 Task: Look for space in La Gi, Vietnam from 10th August, 2023 to 20th August, 2023 for 12 adults in price range Rs.10000 to Rs.14000. Place can be entire place or shared room with 6 bedrooms having 12 beds and 6 bathrooms. Property type can be house, flat, guest house. Amenities needed are: wifi, TV, free parkinig on premises, gym, breakfast. Booking option can be shelf check-in. Required host language is English.
Action: Mouse moved to (431, 92)
Screenshot: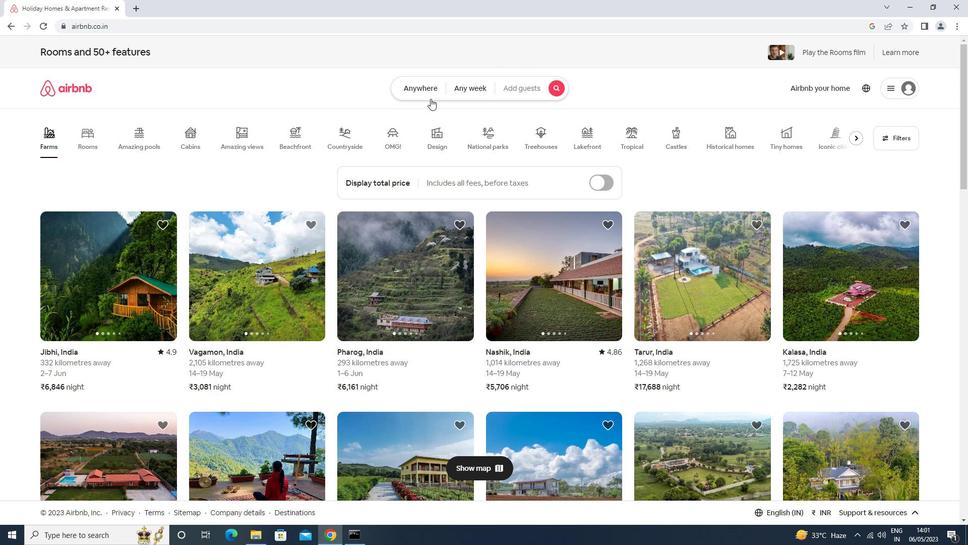 
Action: Mouse pressed left at (431, 92)
Screenshot: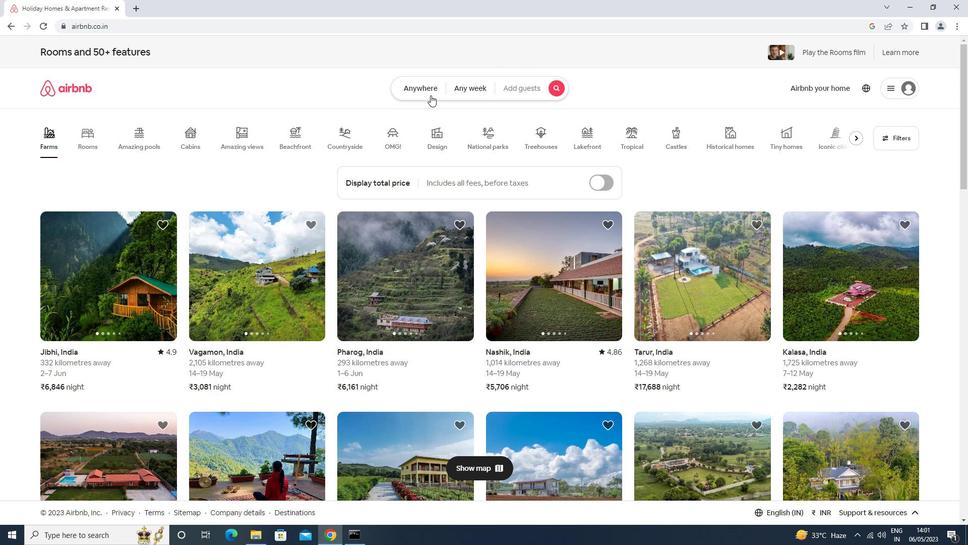 
Action: Mouse moved to (324, 125)
Screenshot: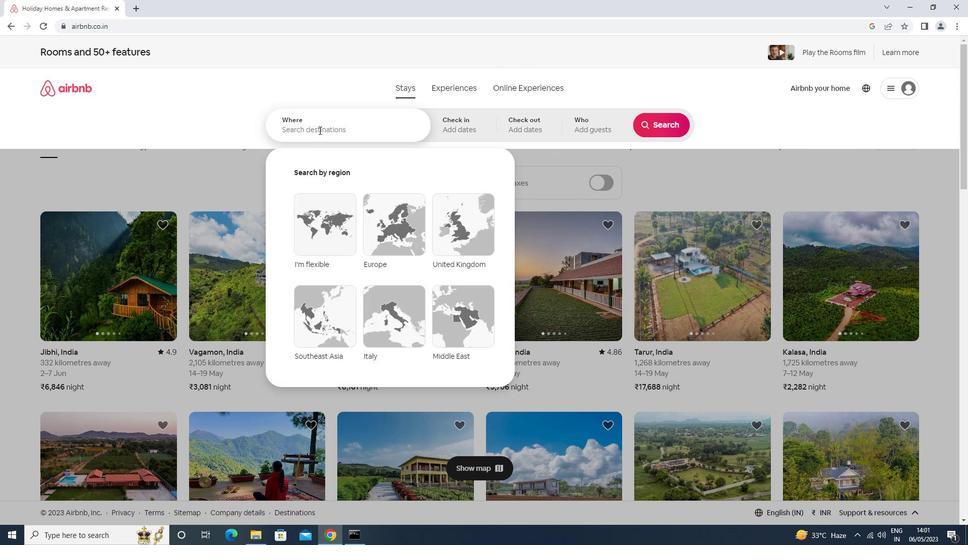 
Action: Mouse pressed left at (324, 125)
Screenshot: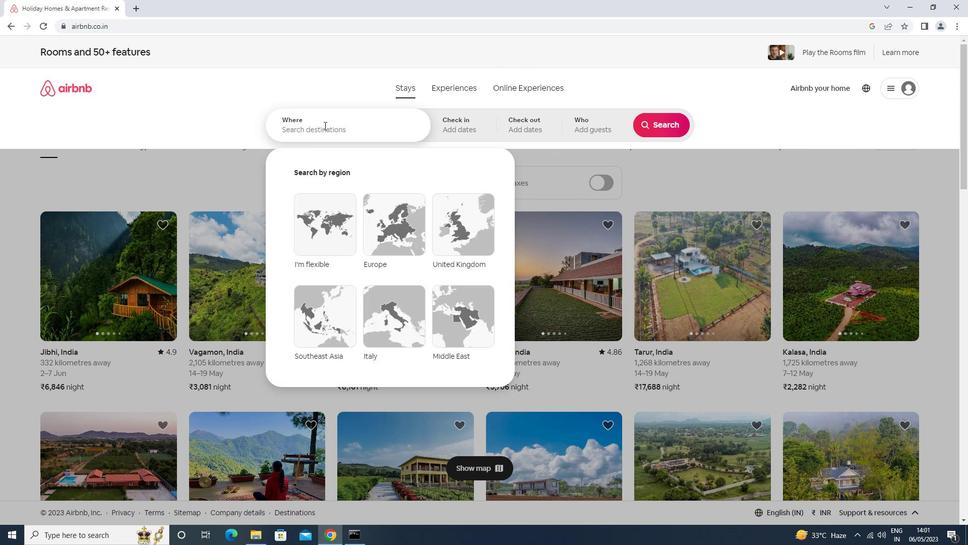 
Action: Key pressed <Key.shift>LA<Key.space><Key.shift>GI<Key.space><Key.backspace>,<Key.space><Key.shift>VIETNAM<Key.enter>
Screenshot: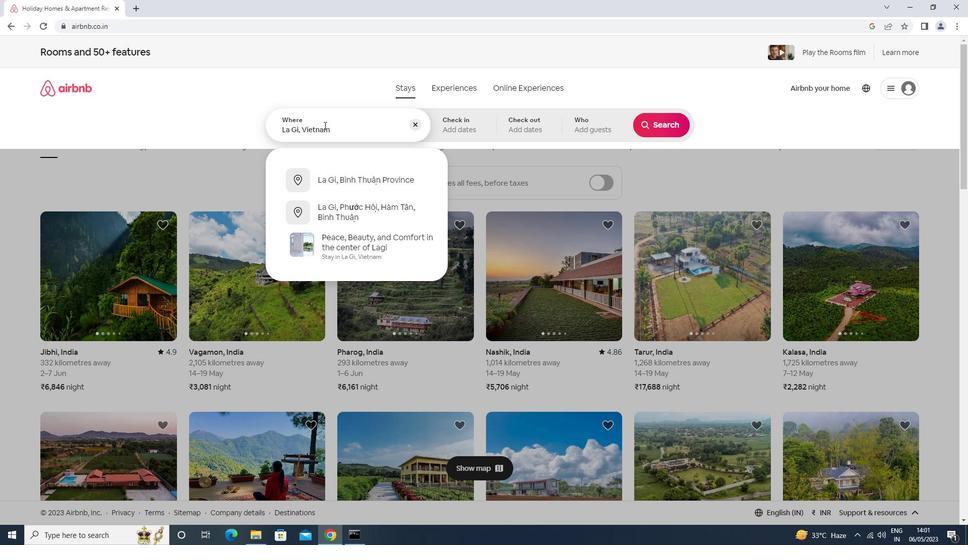 
Action: Mouse moved to (665, 207)
Screenshot: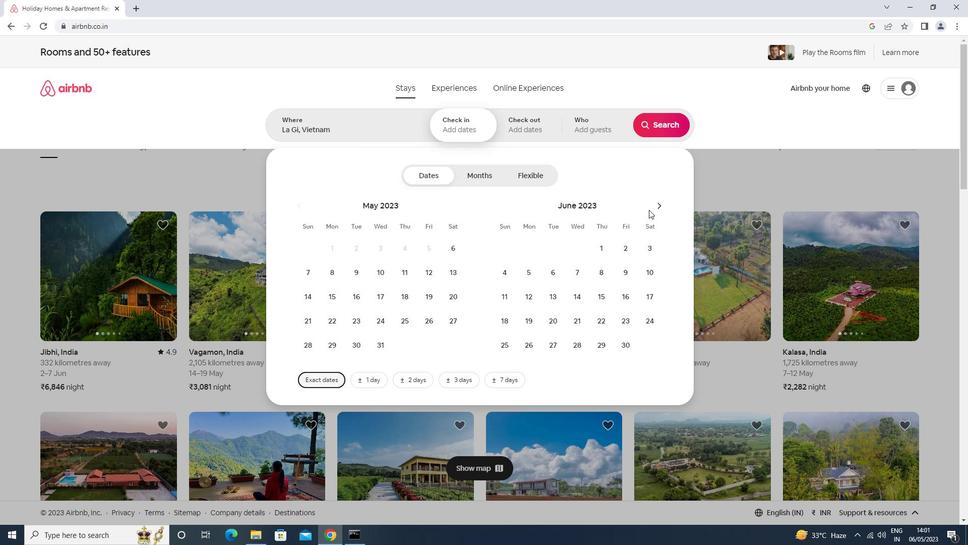 
Action: Mouse pressed left at (665, 207)
Screenshot: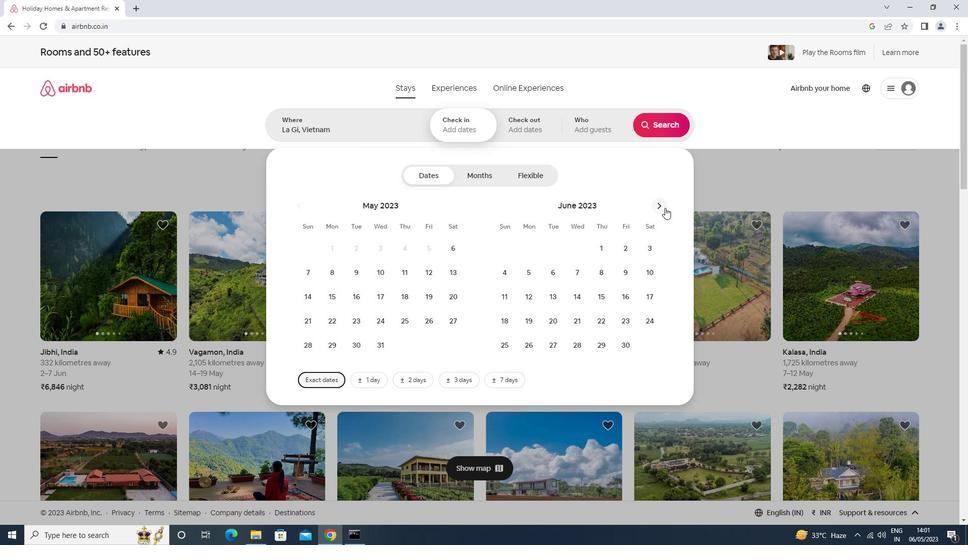 
Action: Mouse moved to (665, 207)
Screenshot: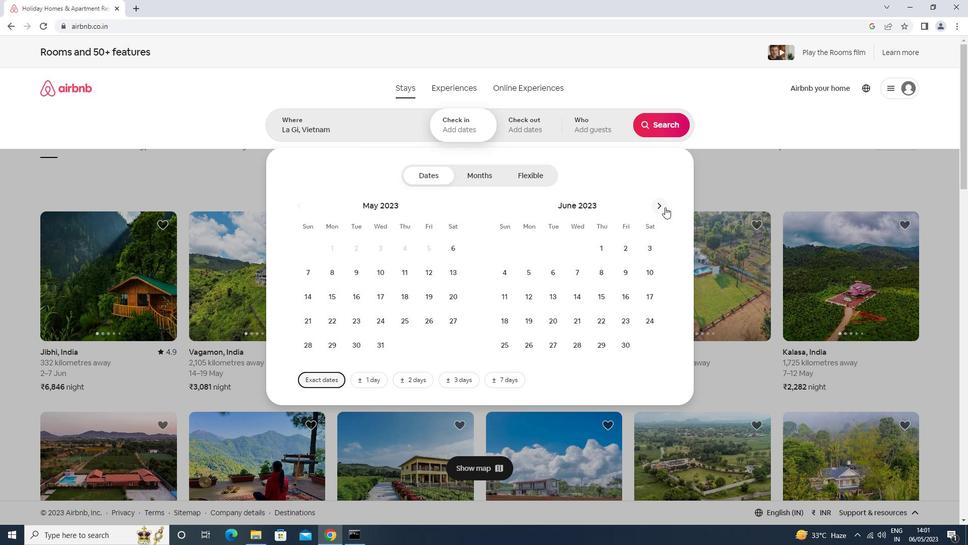 
Action: Mouse pressed left at (665, 207)
Screenshot: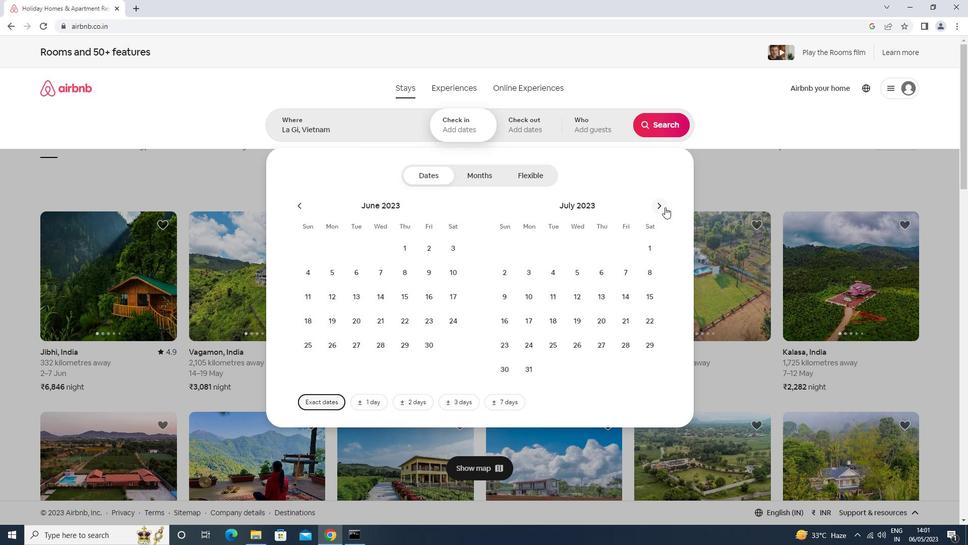 
Action: Mouse moved to (603, 264)
Screenshot: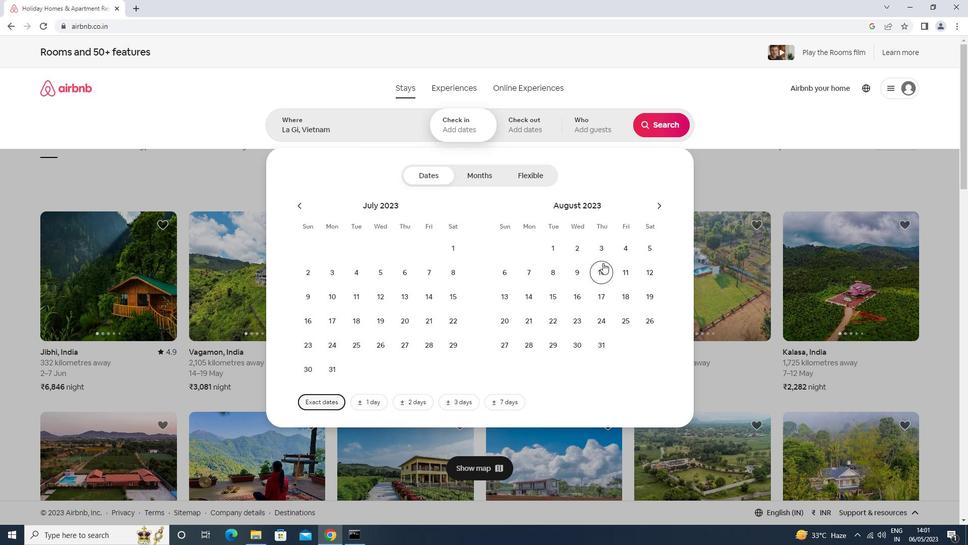 
Action: Mouse pressed left at (603, 264)
Screenshot: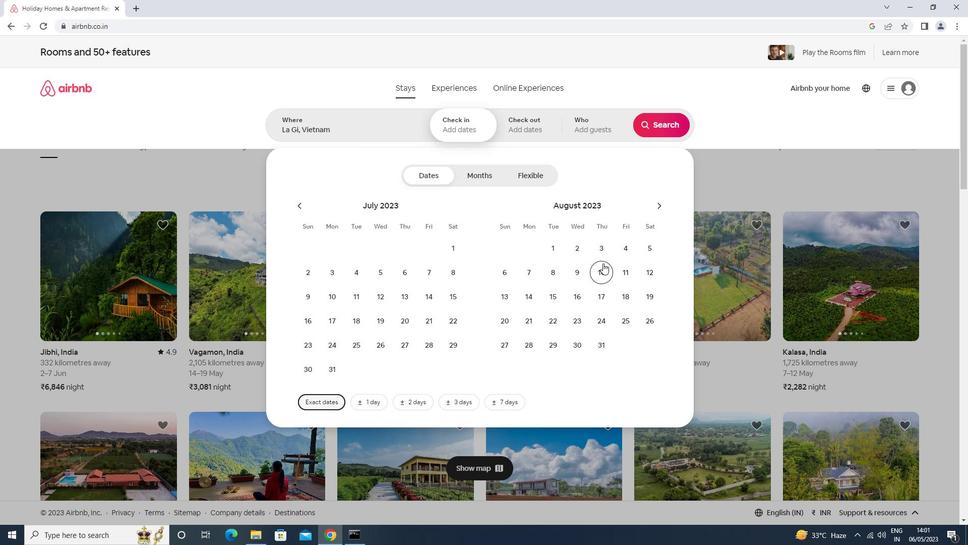 
Action: Mouse moved to (500, 313)
Screenshot: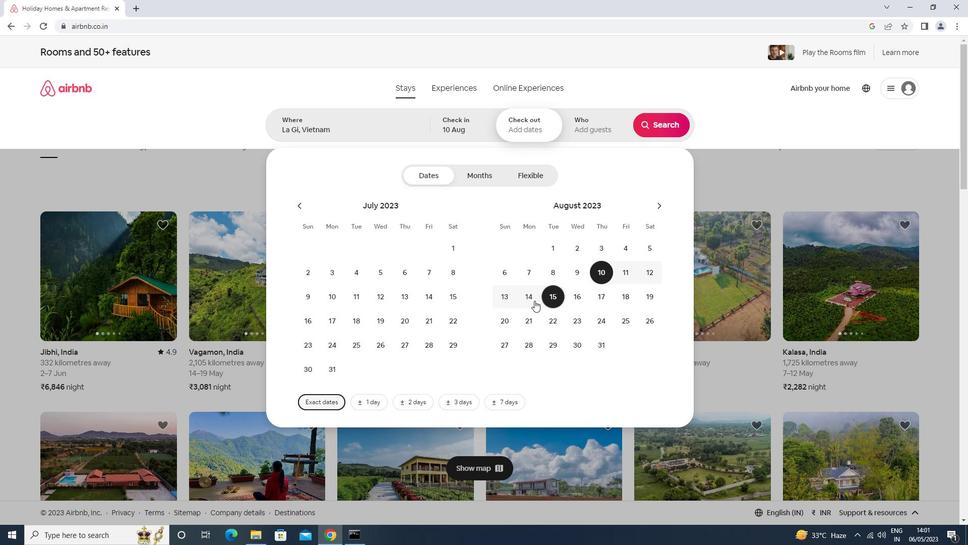 
Action: Mouse pressed left at (500, 313)
Screenshot: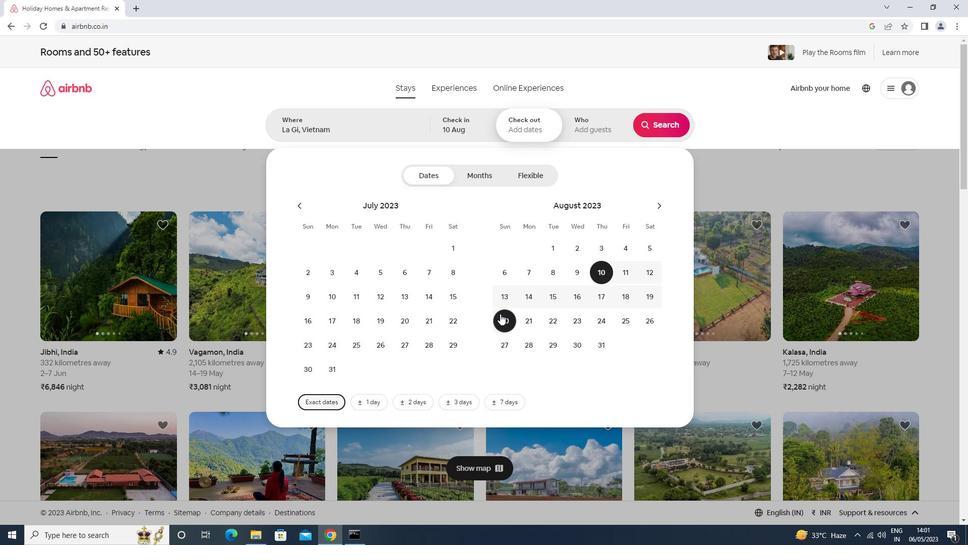 
Action: Mouse moved to (566, 127)
Screenshot: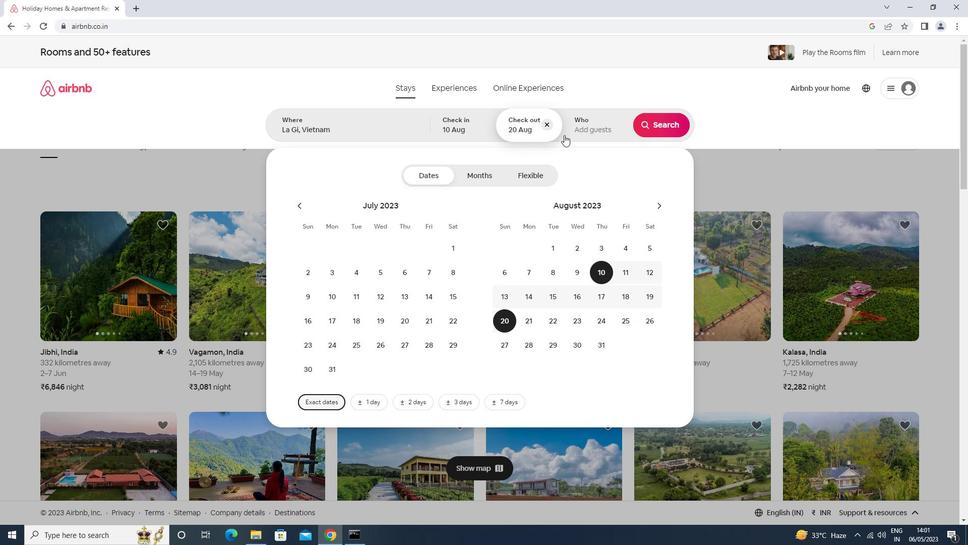 
Action: Mouse pressed left at (566, 127)
Screenshot: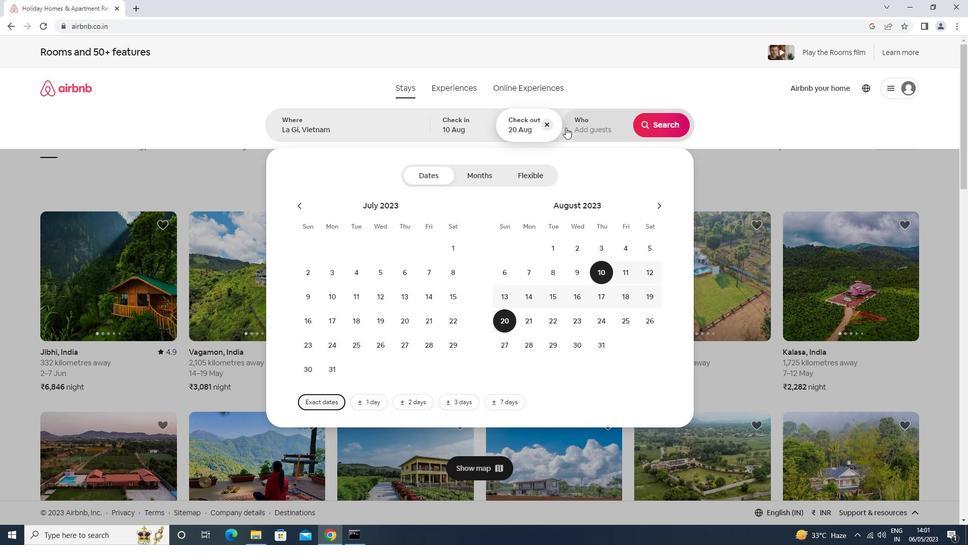 
Action: Mouse moved to (663, 176)
Screenshot: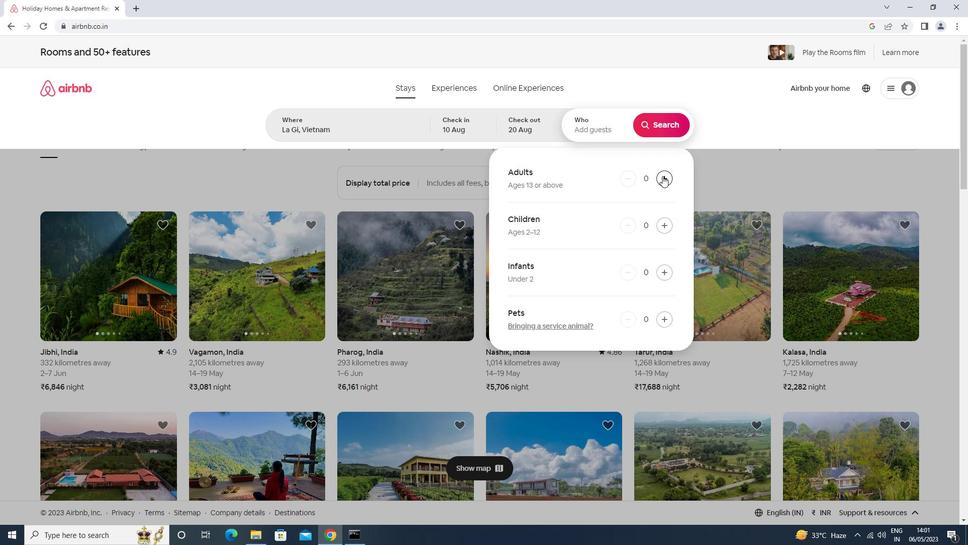 
Action: Mouse pressed left at (663, 176)
Screenshot: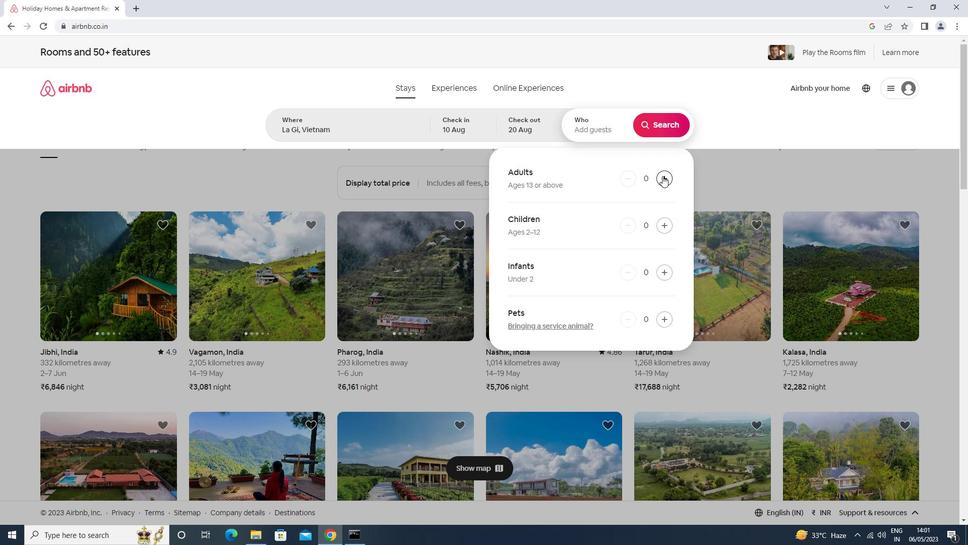 
Action: Mouse pressed left at (663, 176)
Screenshot: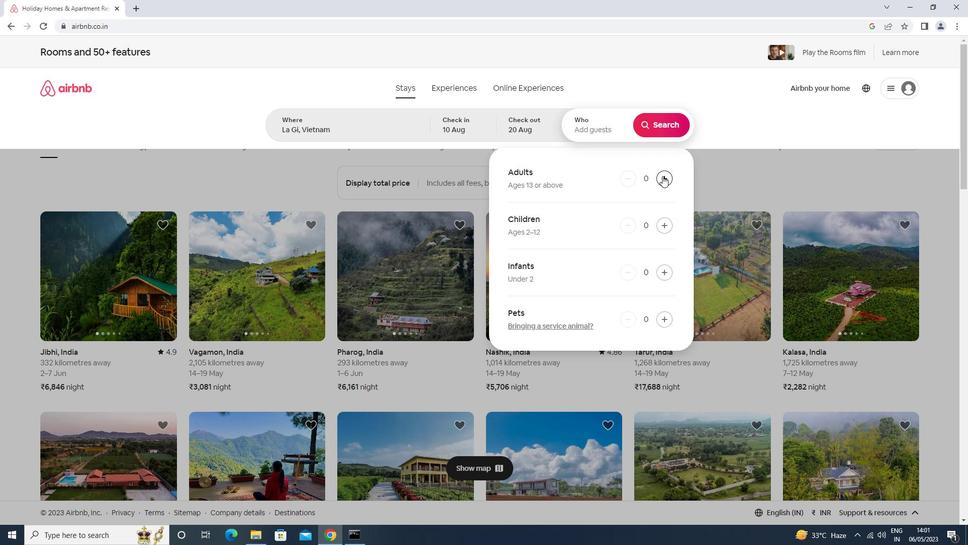 
Action: Mouse pressed left at (663, 176)
Screenshot: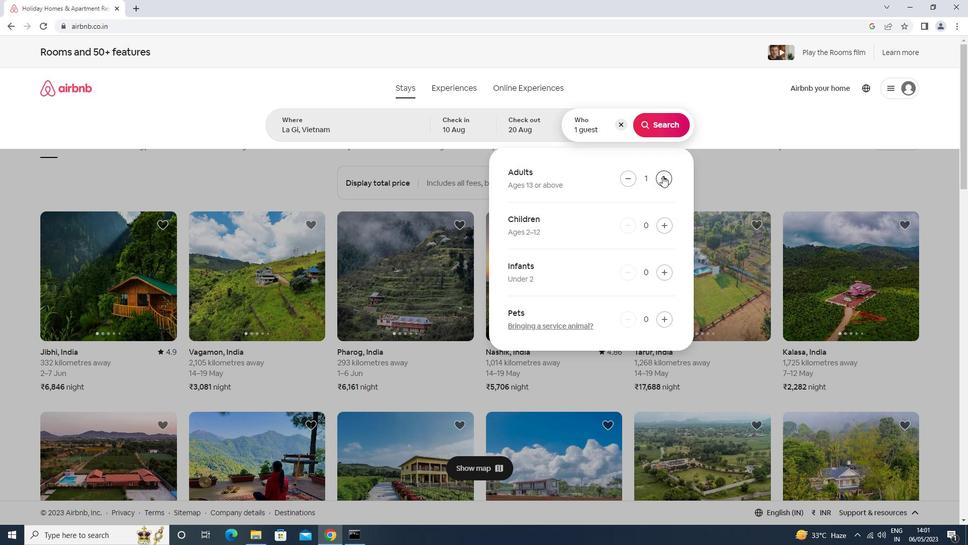 
Action: Mouse pressed left at (663, 176)
Screenshot: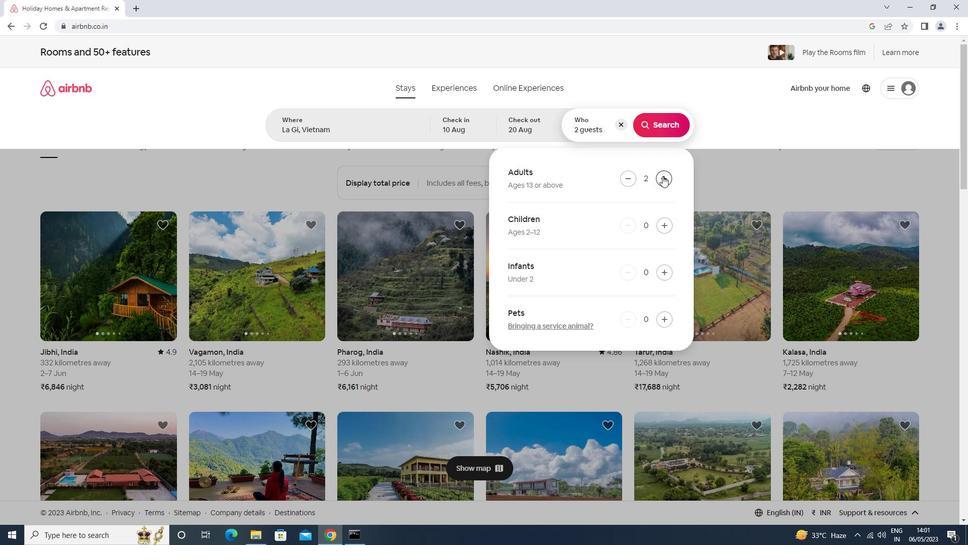 
Action: Mouse pressed left at (663, 176)
Screenshot: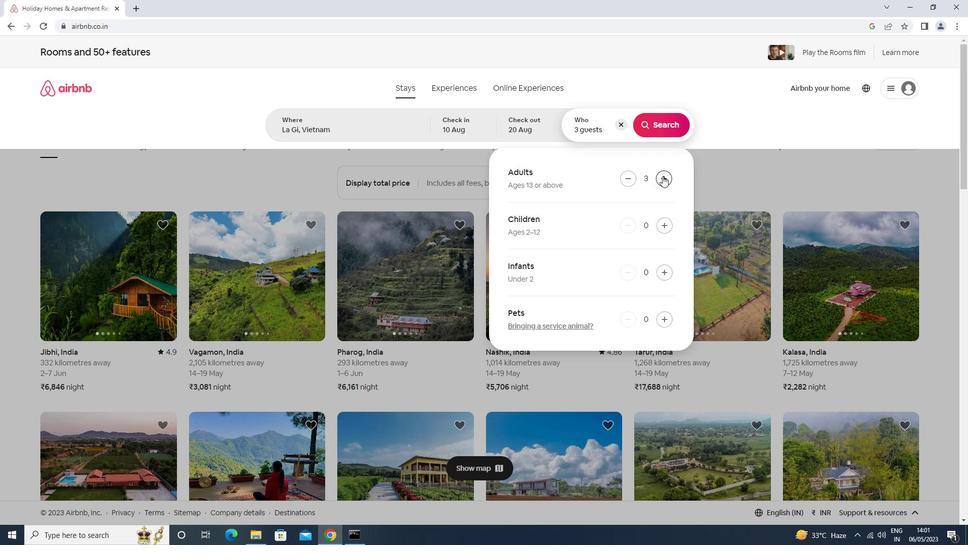 
Action: Mouse pressed left at (663, 176)
Screenshot: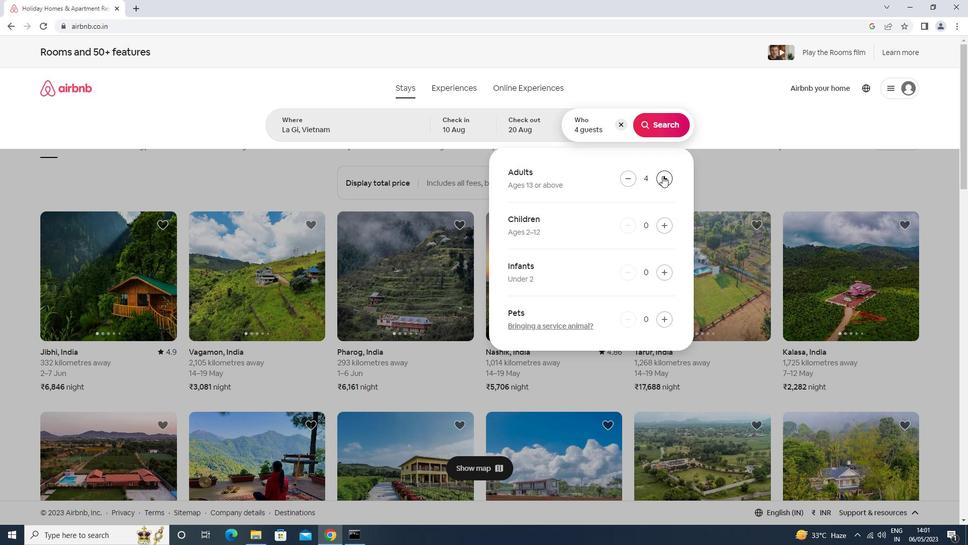 
Action: Mouse pressed left at (663, 176)
Screenshot: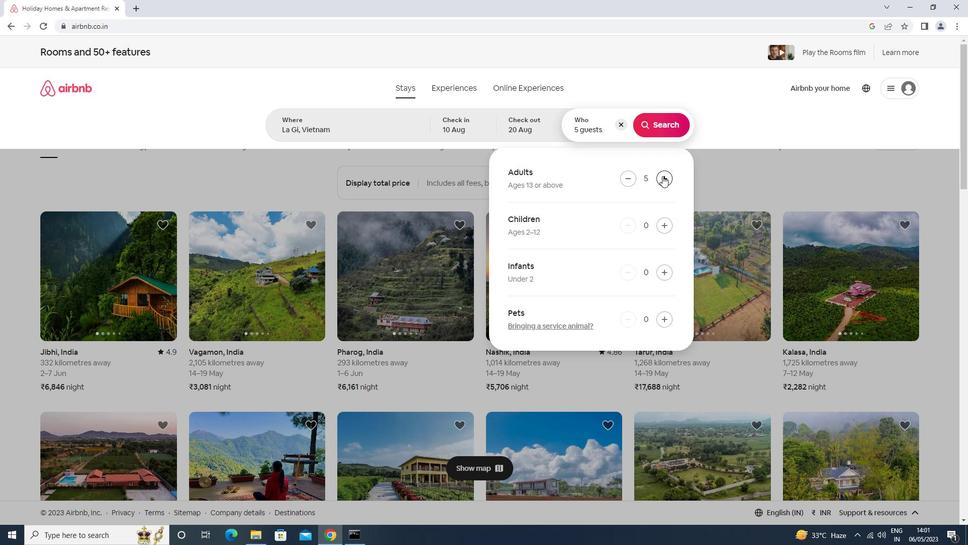 
Action: Mouse pressed left at (663, 176)
Screenshot: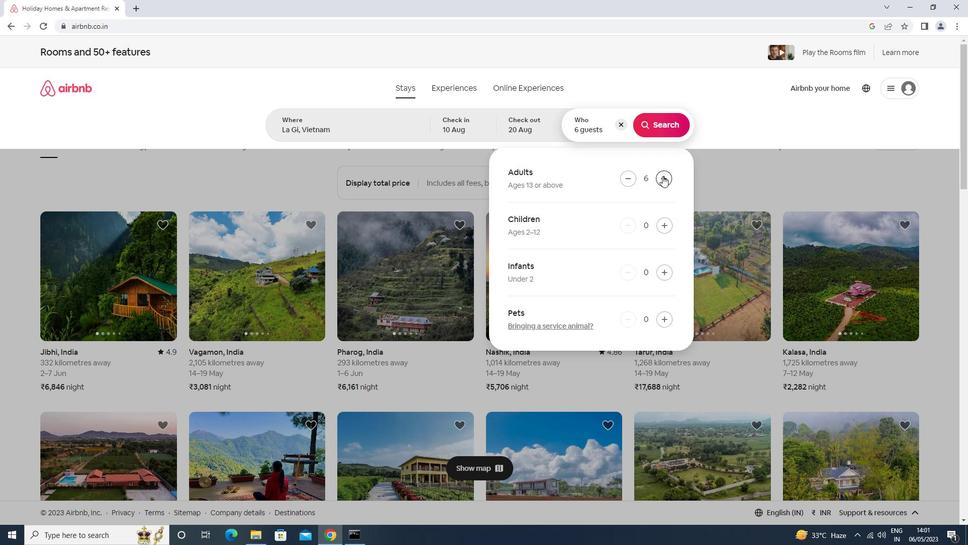 
Action: Mouse pressed left at (663, 176)
Screenshot: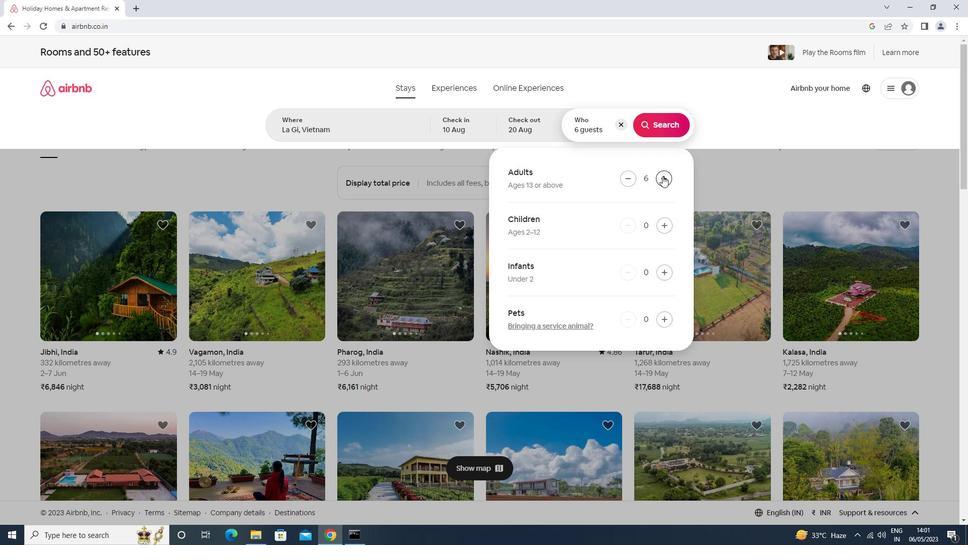 
Action: Mouse pressed left at (663, 176)
Screenshot: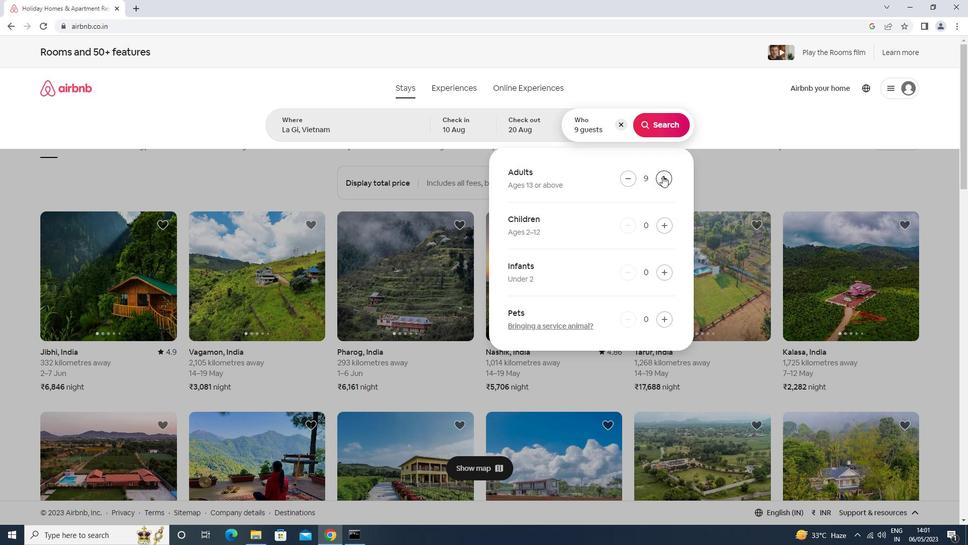 
Action: Mouse pressed left at (663, 176)
Screenshot: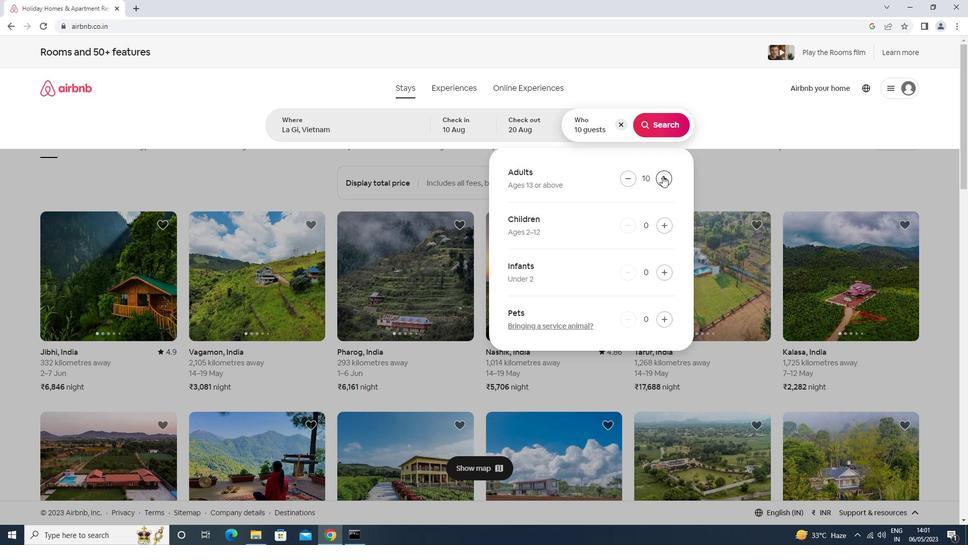 
Action: Mouse pressed left at (663, 176)
Screenshot: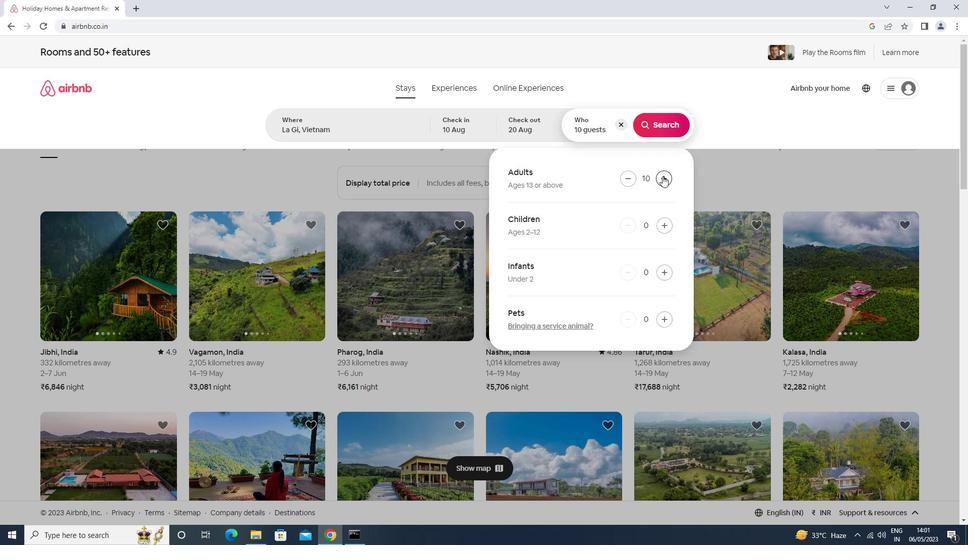 
Action: Mouse moved to (666, 130)
Screenshot: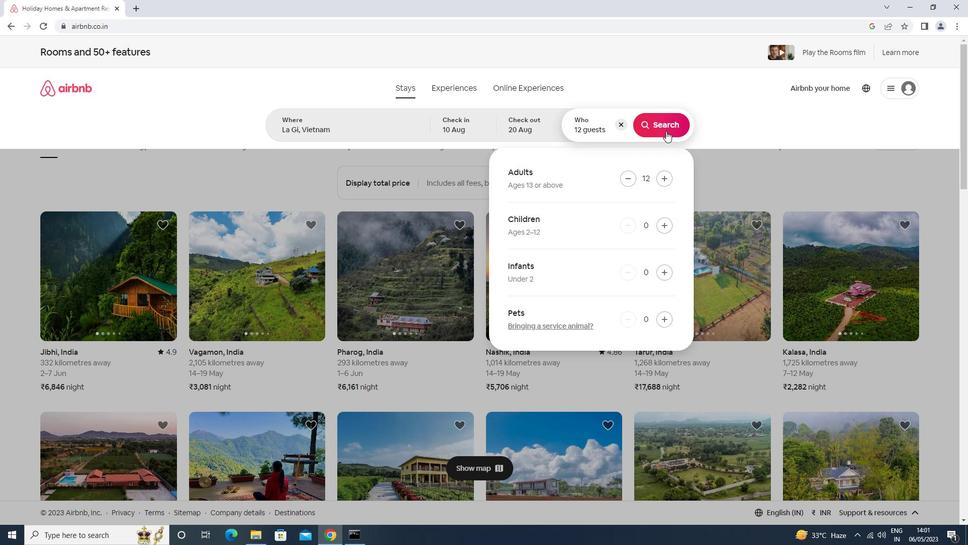 
Action: Mouse pressed left at (666, 130)
Screenshot: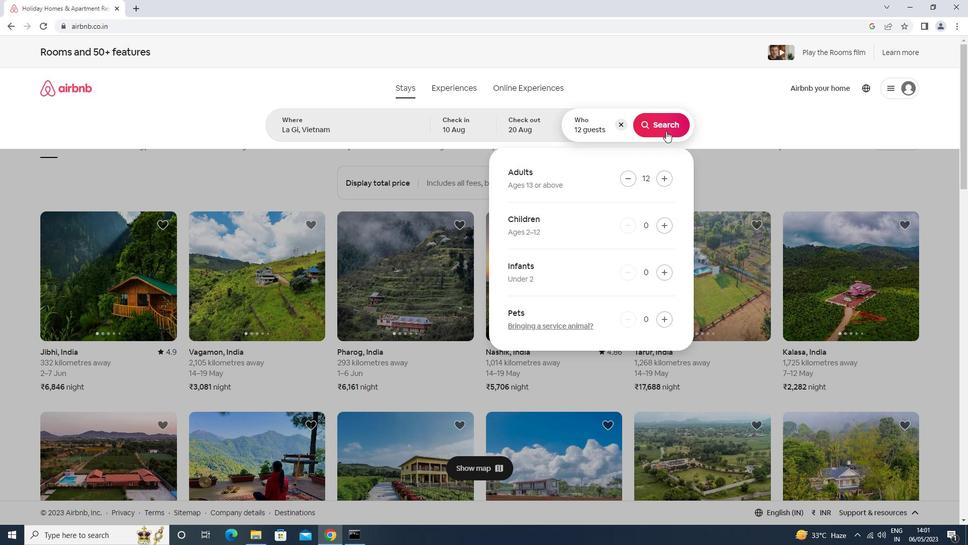 
Action: Mouse moved to (921, 98)
Screenshot: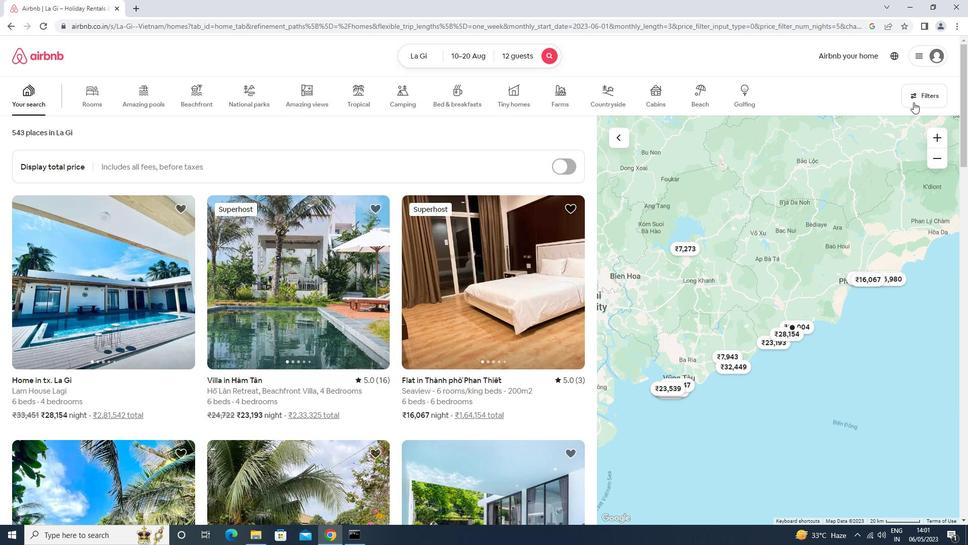 
Action: Mouse pressed left at (921, 98)
Screenshot: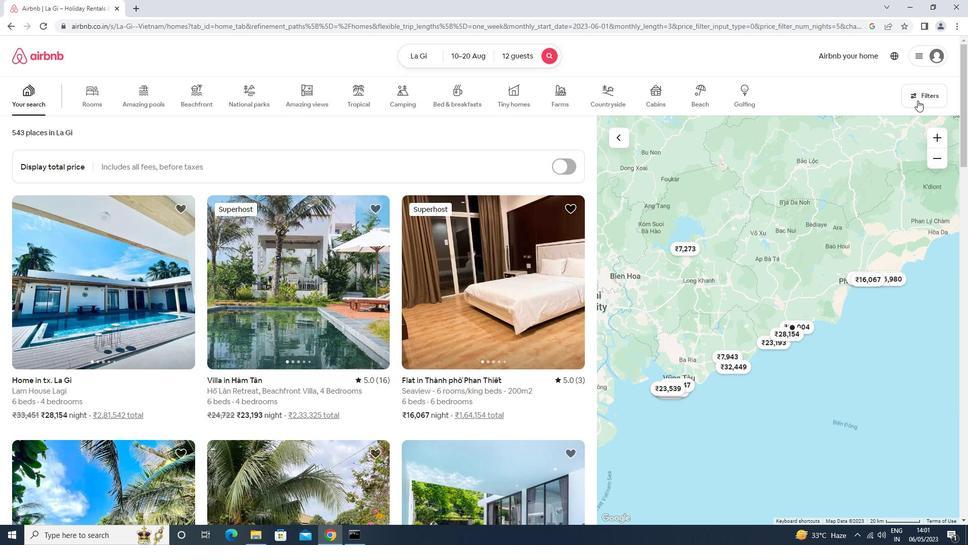 
Action: Mouse moved to (406, 339)
Screenshot: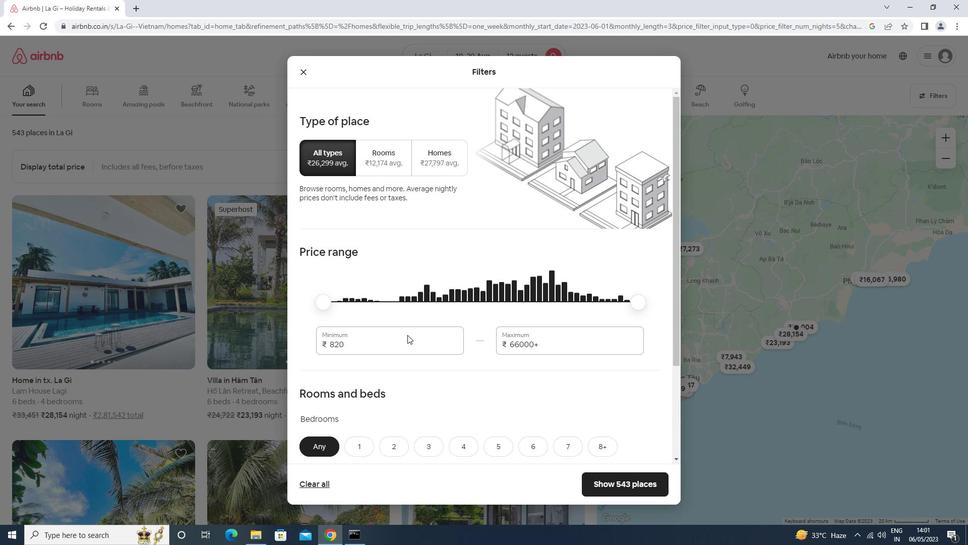 
Action: Mouse pressed left at (406, 339)
Screenshot: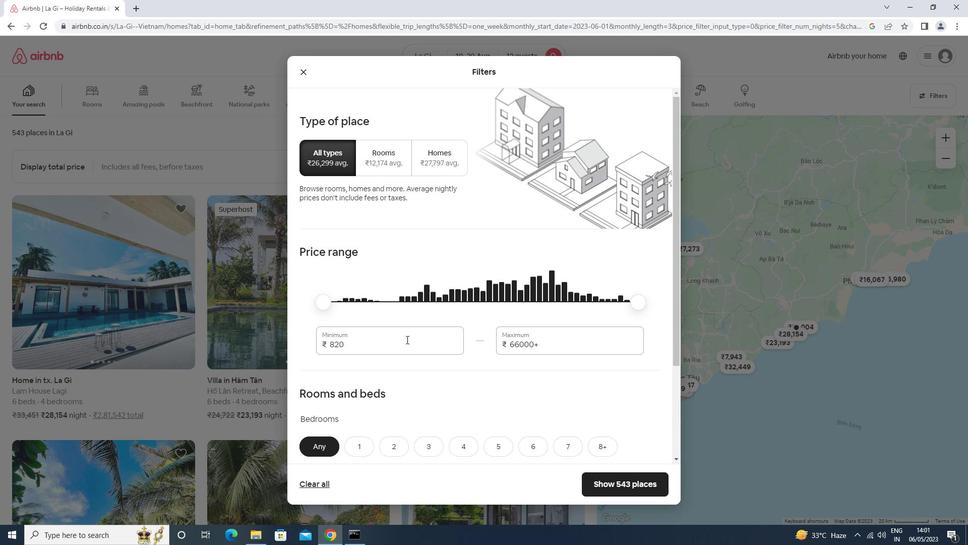
Action: Key pressed <Key.backspace><Key.backspace><Key.backspace><Key.backspace><Key.backspace><Key.backspace>10000<Key.tab>14000
Screenshot: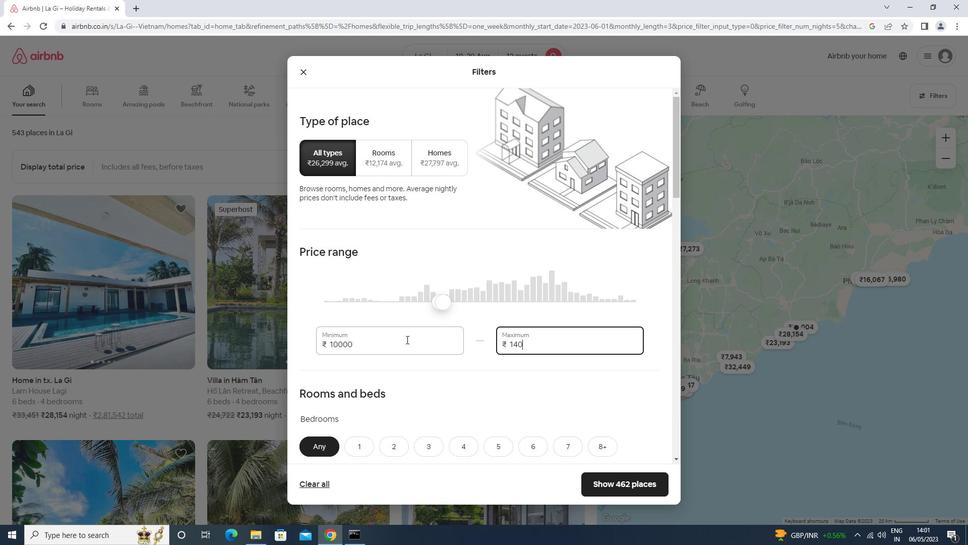 
Action: Mouse scrolled (406, 339) with delta (0, 0)
Screenshot: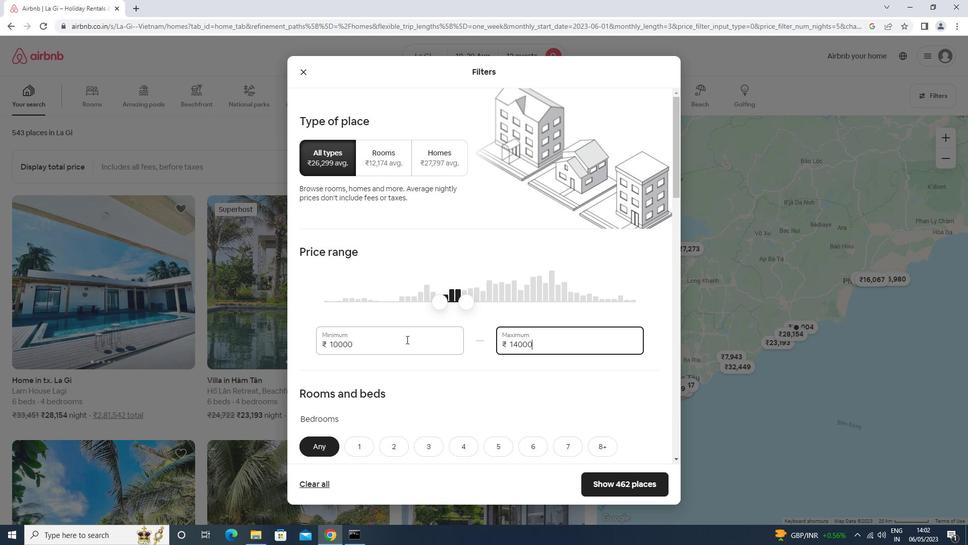 
Action: Mouse scrolled (406, 339) with delta (0, 0)
Screenshot: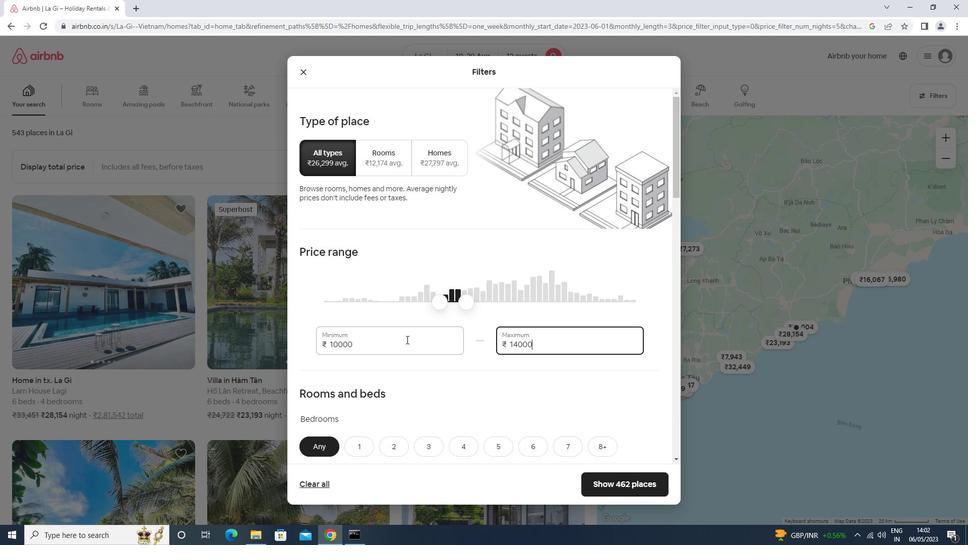 
Action: Mouse scrolled (406, 339) with delta (0, 0)
Screenshot: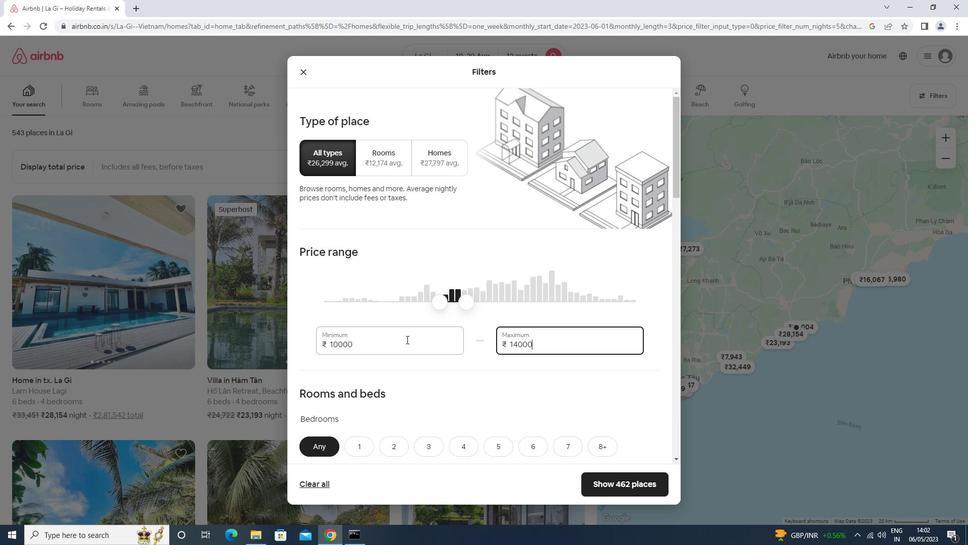 
Action: Mouse moved to (534, 299)
Screenshot: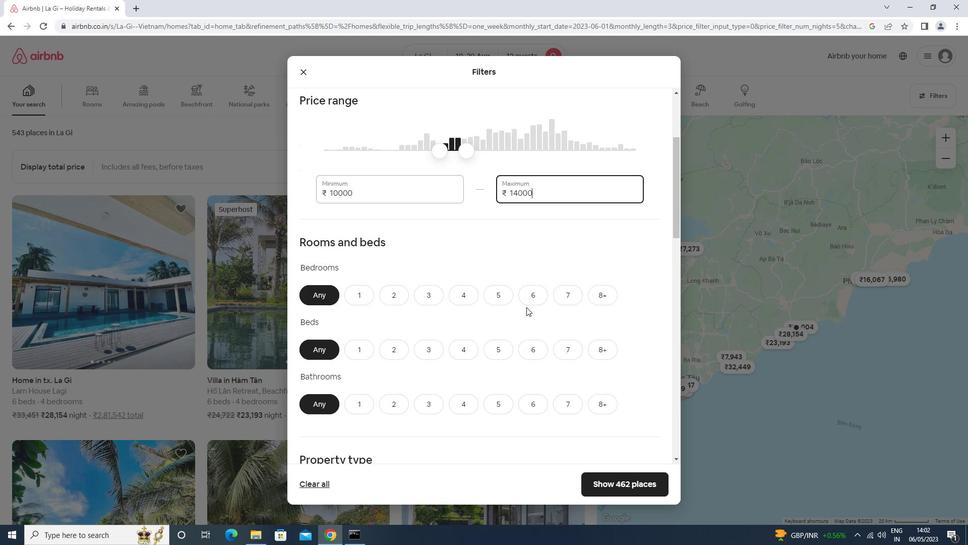 
Action: Mouse pressed left at (534, 299)
Screenshot: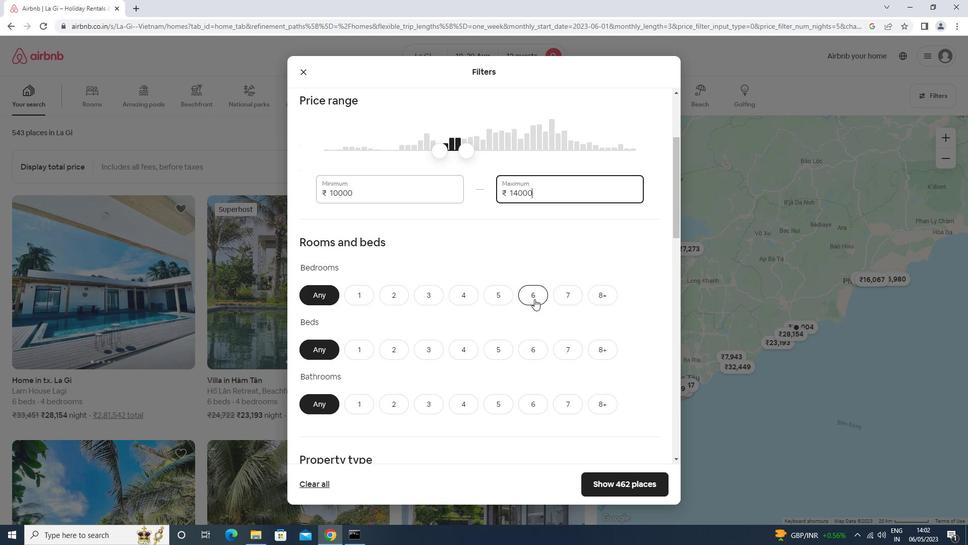 
Action: Mouse moved to (600, 351)
Screenshot: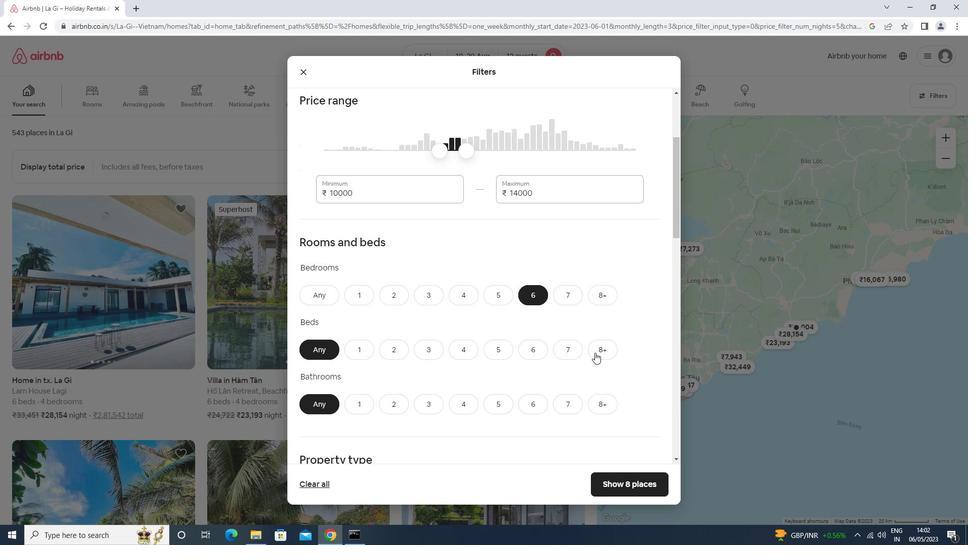 
Action: Mouse pressed left at (600, 351)
Screenshot: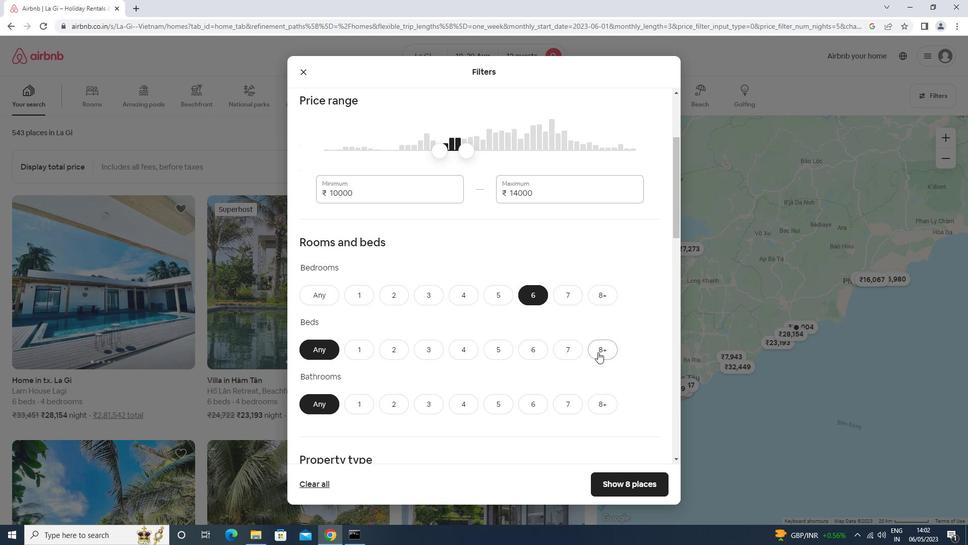 
Action: Mouse moved to (529, 410)
Screenshot: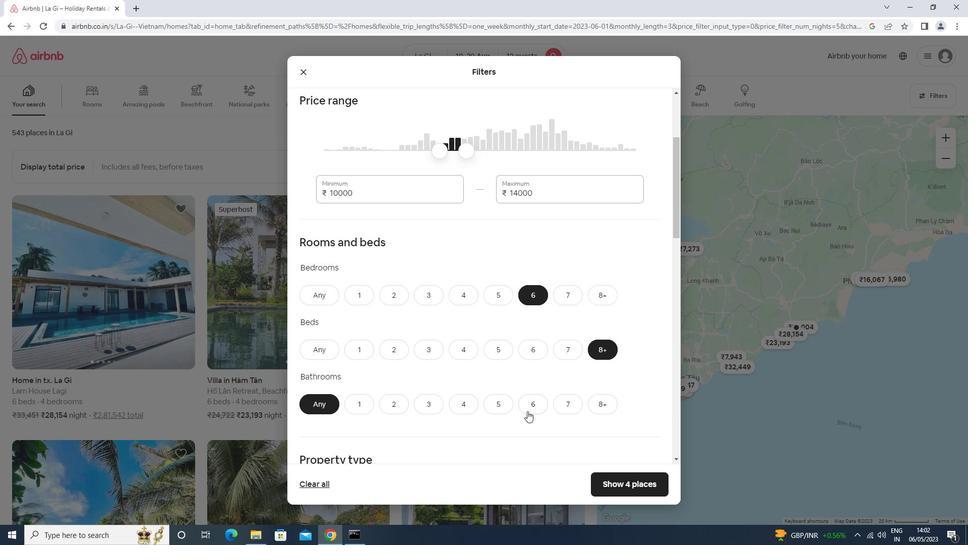 
Action: Mouse pressed left at (529, 410)
Screenshot: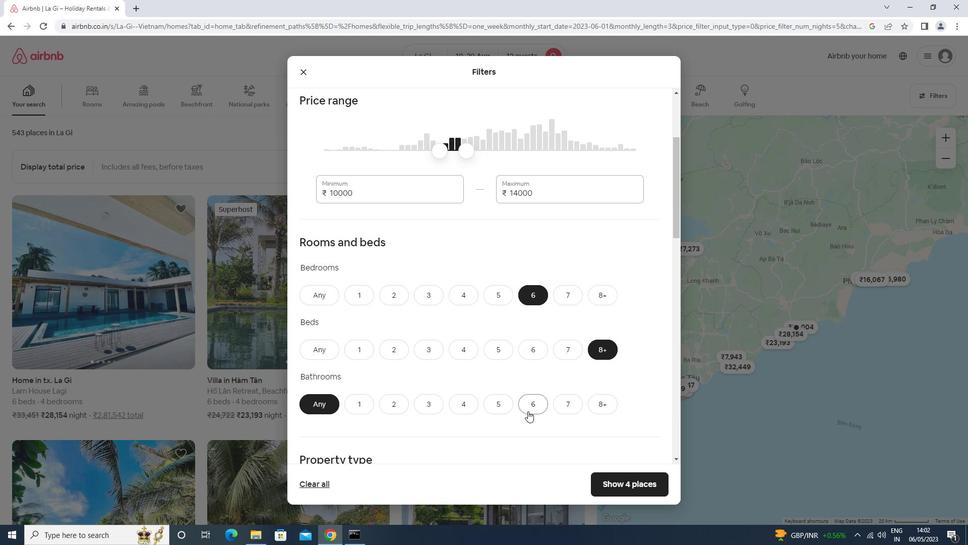 
Action: Mouse moved to (466, 346)
Screenshot: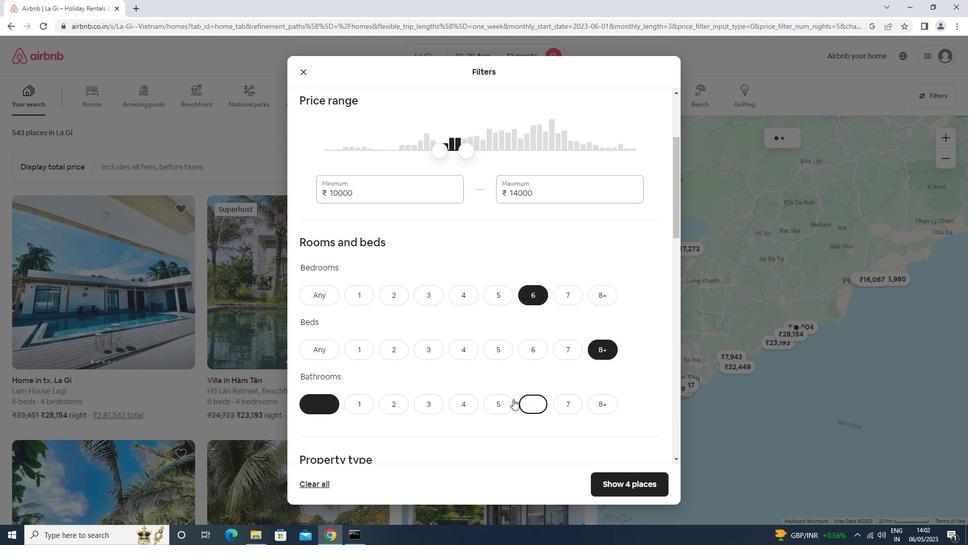 
Action: Mouse scrolled (466, 345) with delta (0, 0)
Screenshot: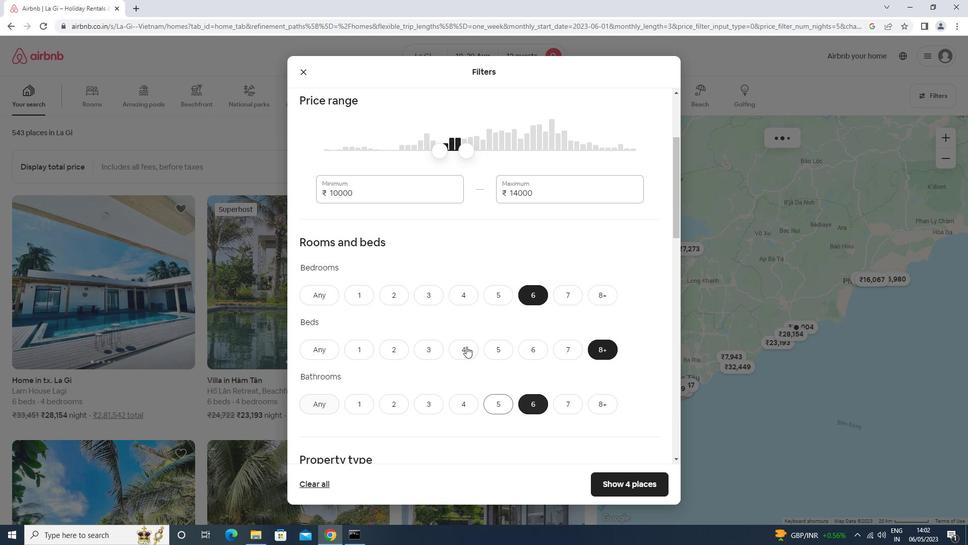 
Action: Mouse scrolled (466, 345) with delta (0, 0)
Screenshot: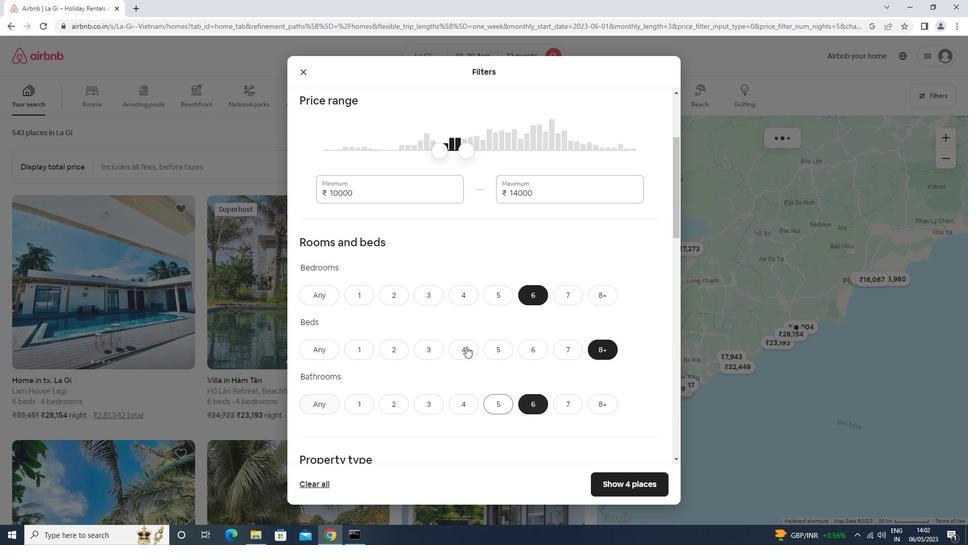 
Action: Mouse scrolled (466, 345) with delta (0, 0)
Screenshot: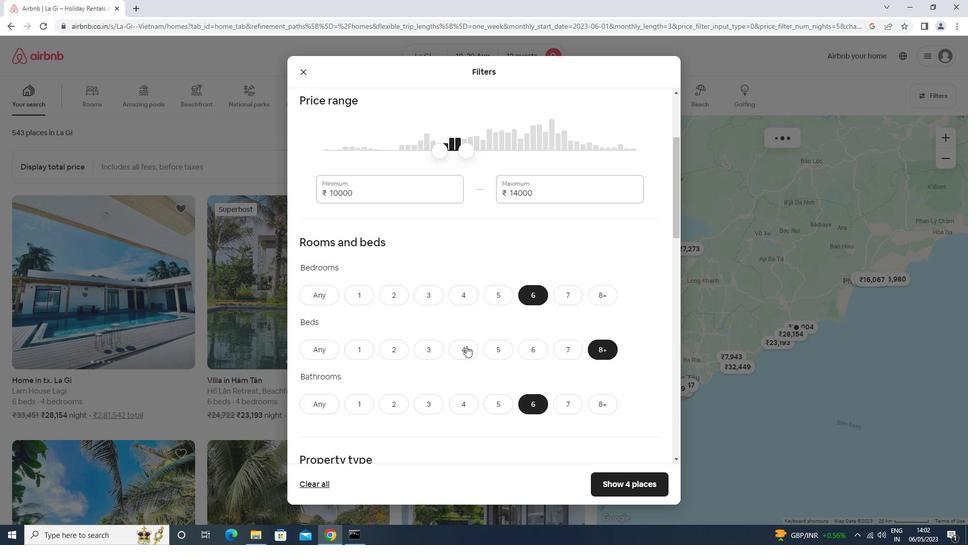 
Action: Mouse scrolled (466, 345) with delta (0, 0)
Screenshot: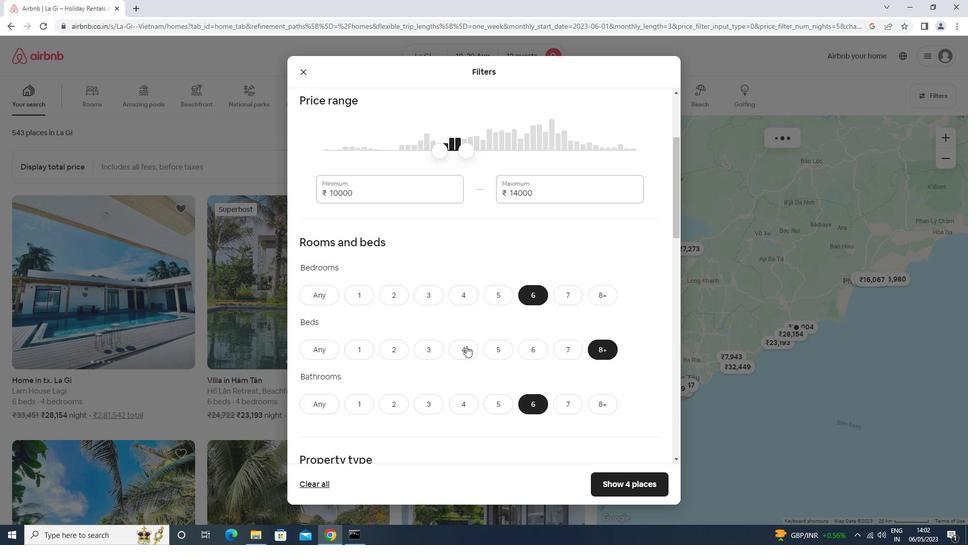 
Action: Mouse moved to (354, 328)
Screenshot: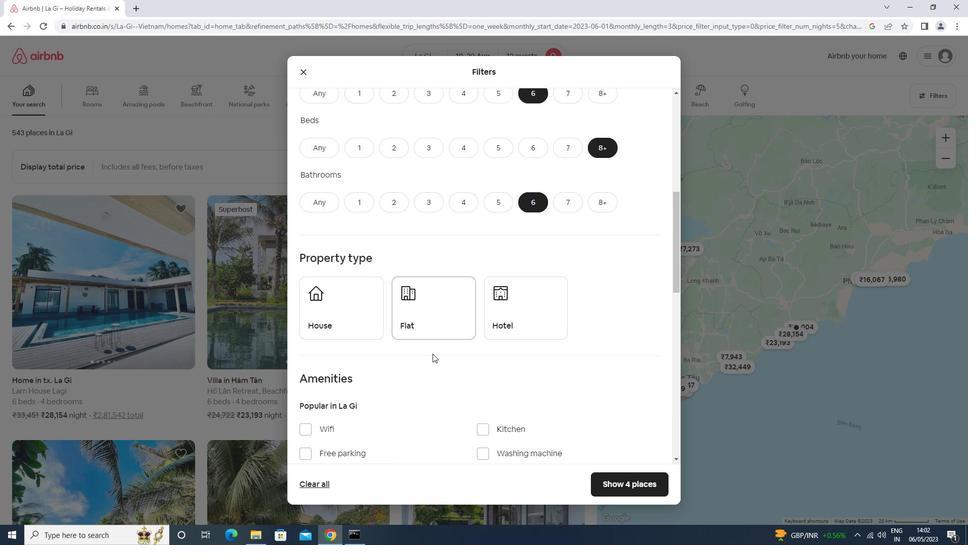 
Action: Mouse pressed left at (354, 328)
Screenshot: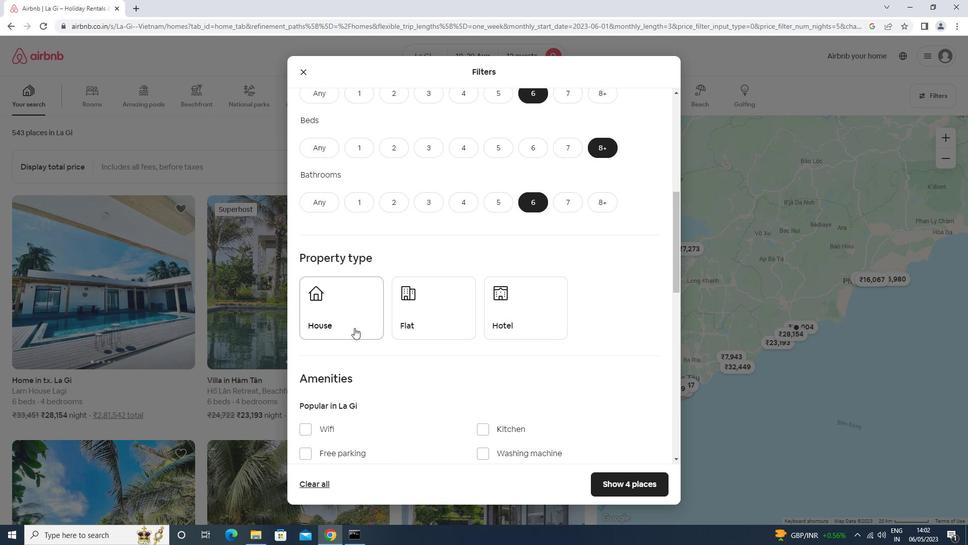 
Action: Mouse moved to (429, 323)
Screenshot: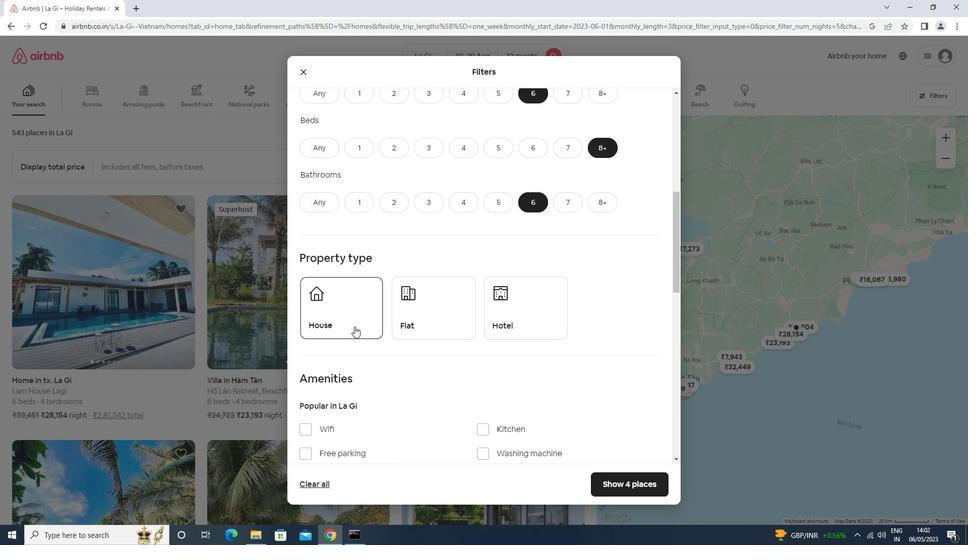 
Action: Mouse pressed left at (429, 323)
Screenshot: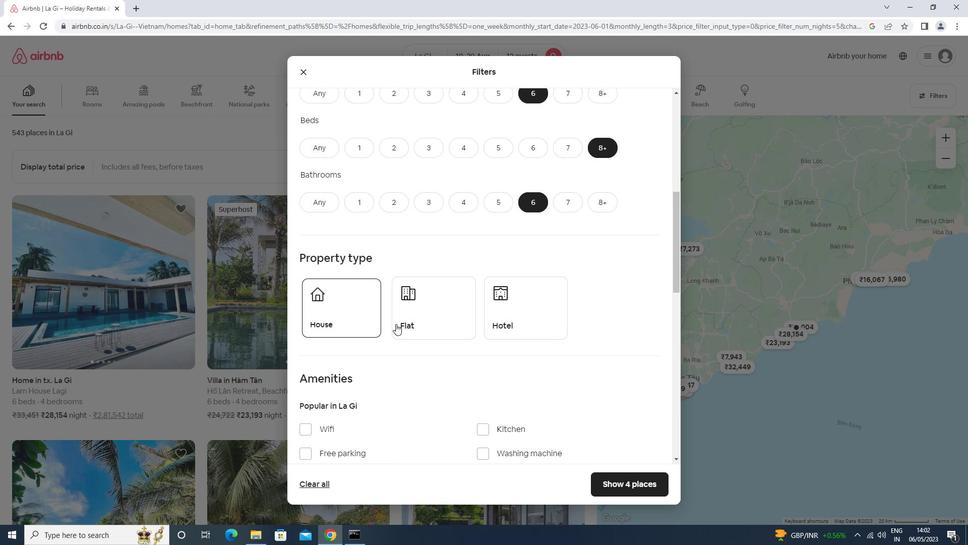 
Action: Mouse moved to (432, 322)
Screenshot: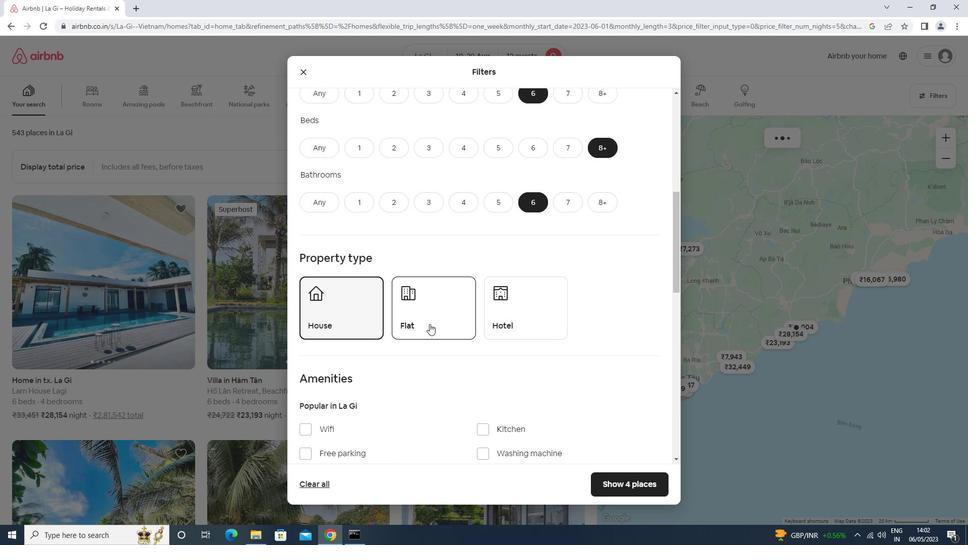 
Action: Mouse scrolled (432, 321) with delta (0, 0)
Screenshot: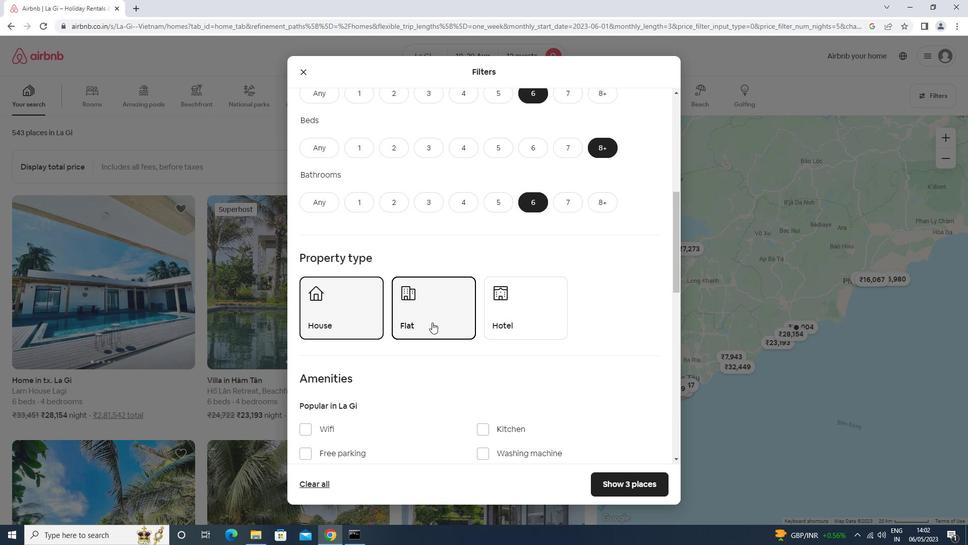 
Action: Mouse scrolled (432, 321) with delta (0, 0)
Screenshot: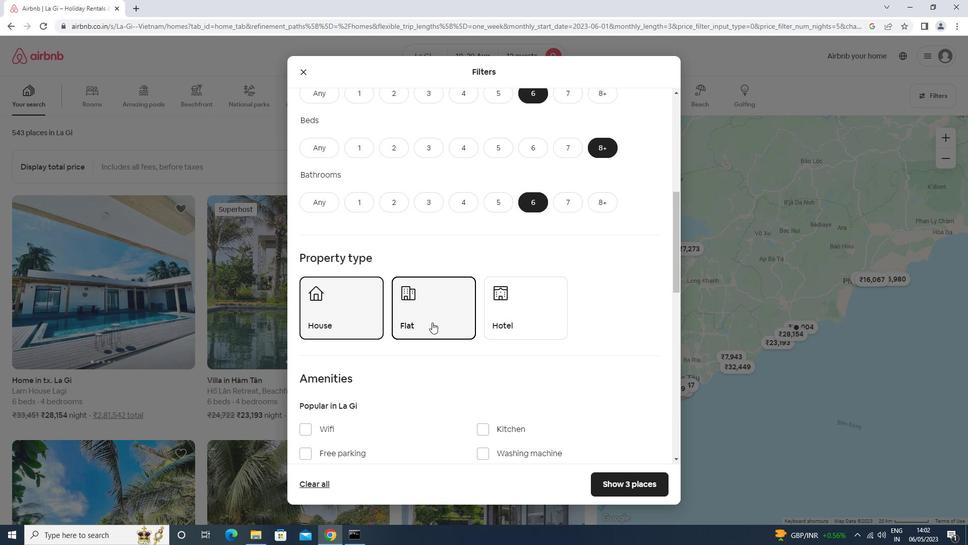 
Action: Mouse scrolled (432, 321) with delta (0, 0)
Screenshot: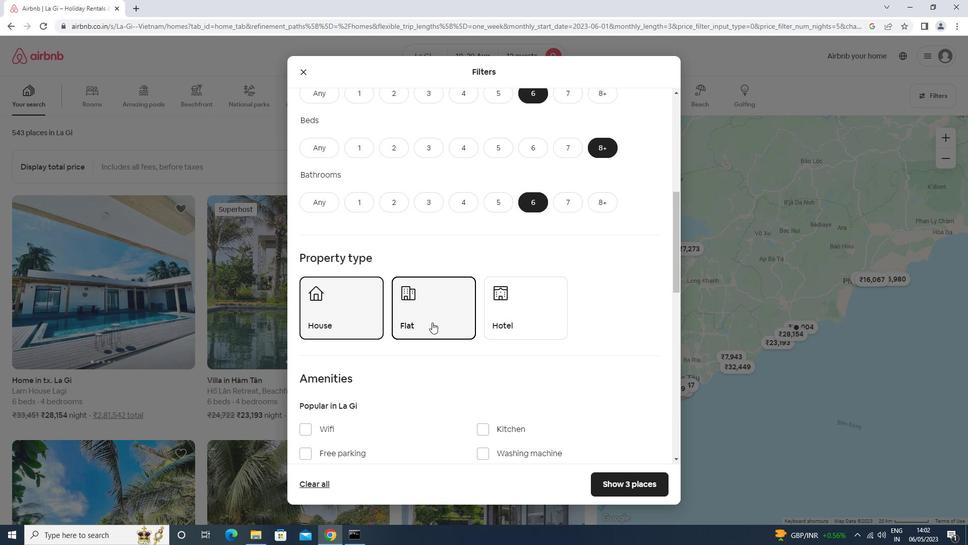 
Action: Mouse moved to (333, 346)
Screenshot: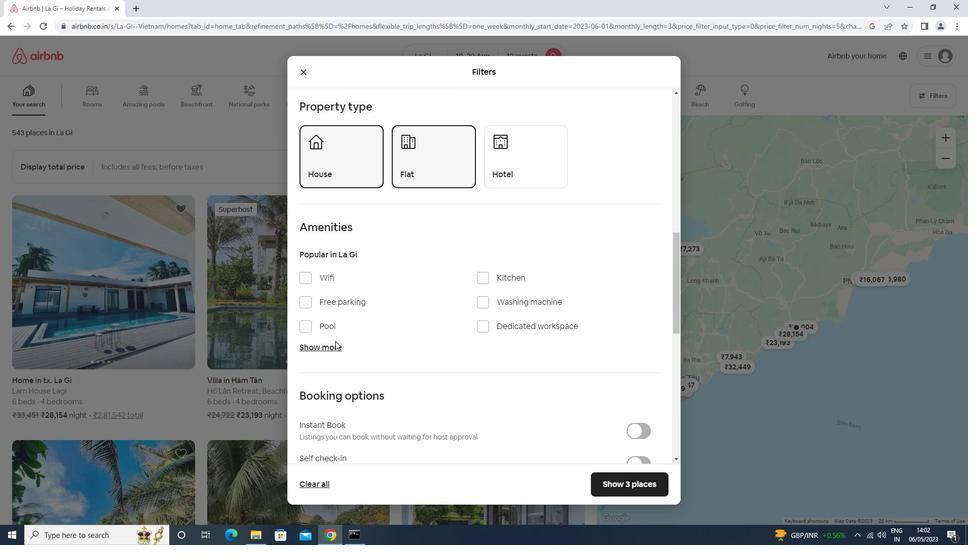 
Action: Mouse pressed left at (333, 346)
Screenshot: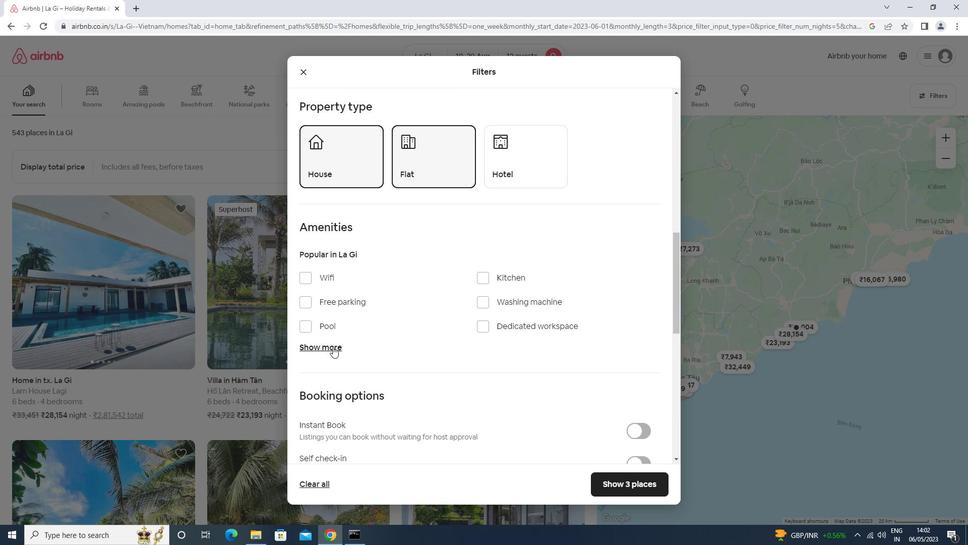 
Action: Mouse moved to (334, 279)
Screenshot: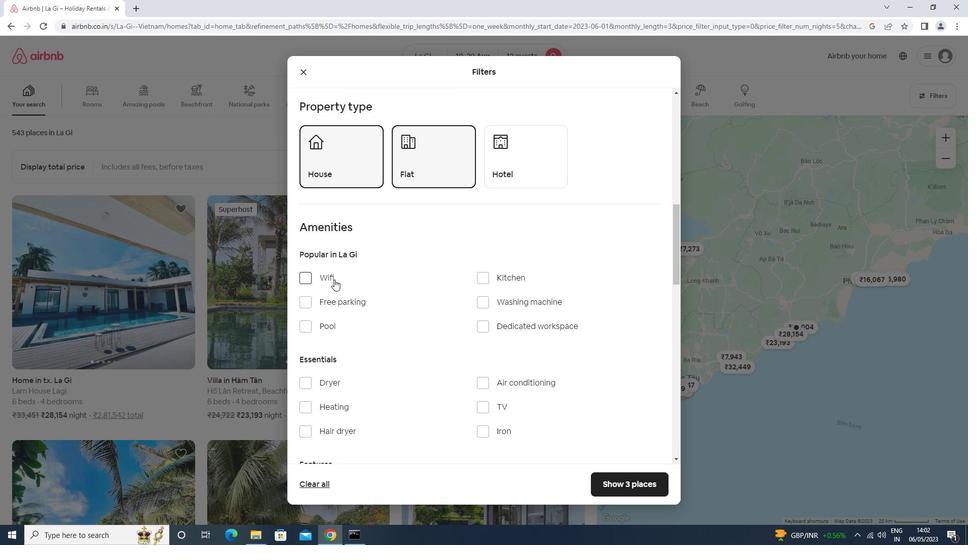 
Action: Mouse pressed left at (334, 279)
Screenshot: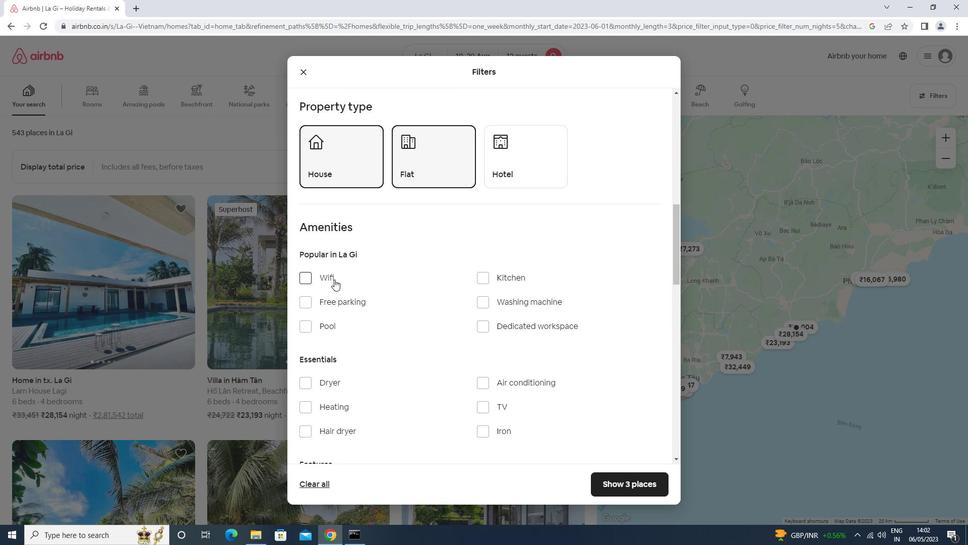 
Action: Mouse moved to (345, 303)
Screenshot: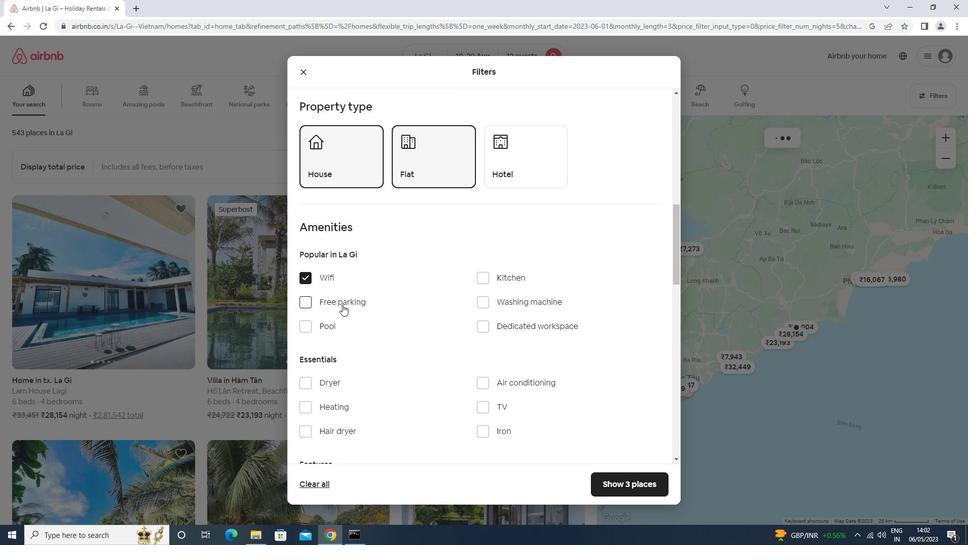 
Action: Mouse pressed left at (345, 303)
Screenshot: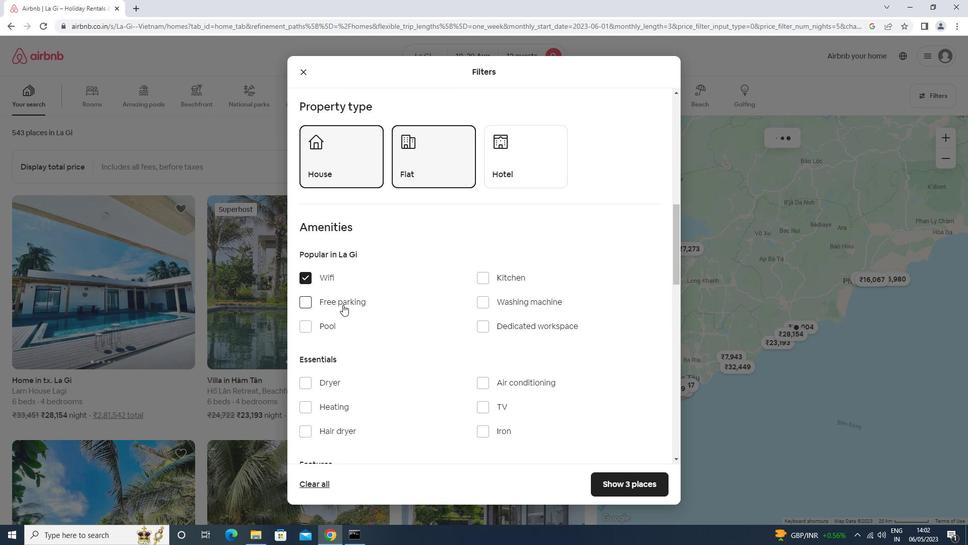 
Action: Mouse moved to (362, 296)
Screenshot: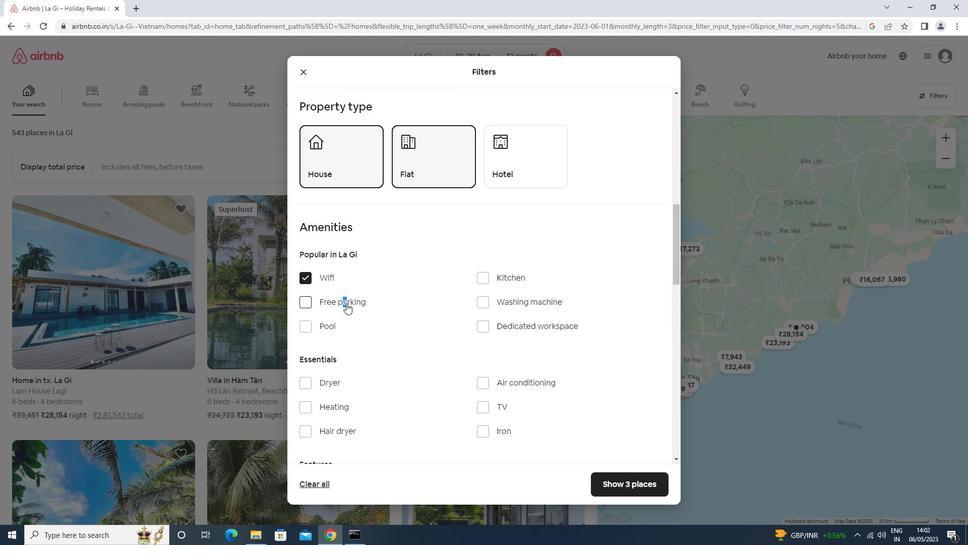 
Action: Mouse scrolled (362, 296) with delta (0, 0)
Screenshot: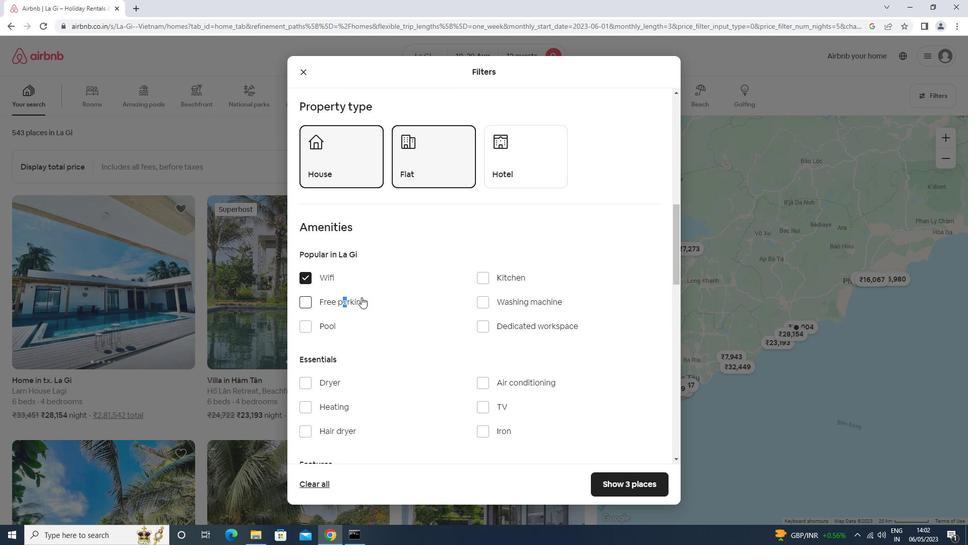 
Action: Mouse scrolled (362, 296) with delta (0, 0)
Screenshot: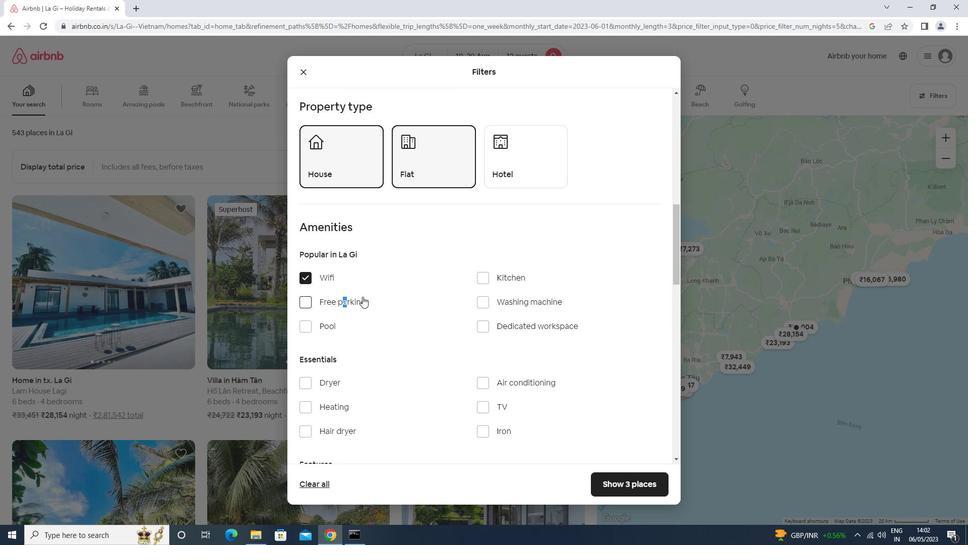 
Action: Mouse scrolled (362, 296) with delta (0, 0)
Screenshot: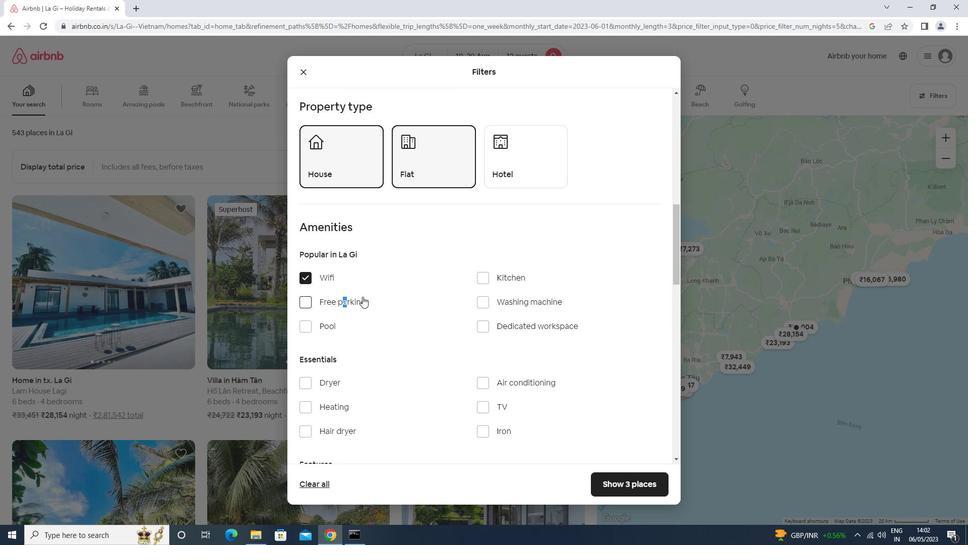
Action: Mouse scrolled (362, 296) with delta (0, 0)
Screenshot: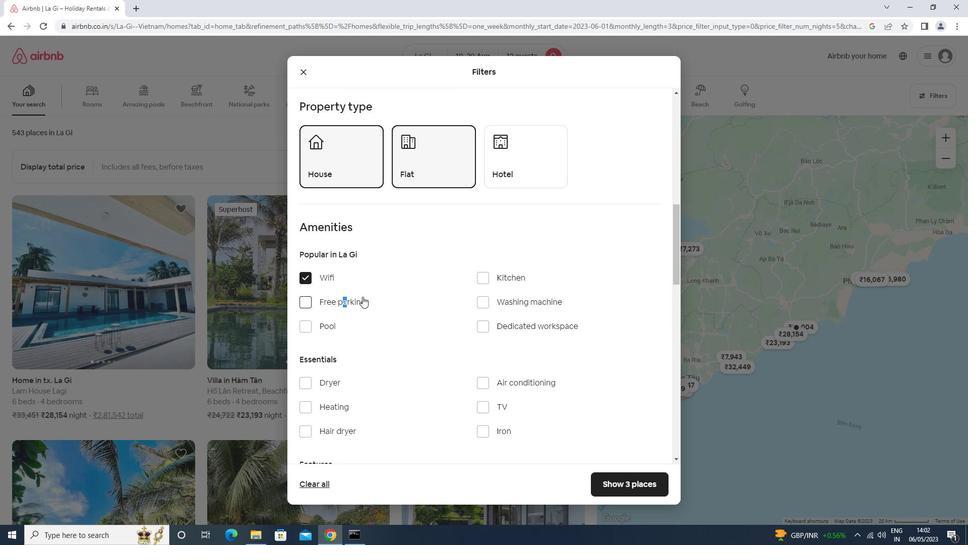 
Action: Mouse moved to (494, 206)
Screenshot: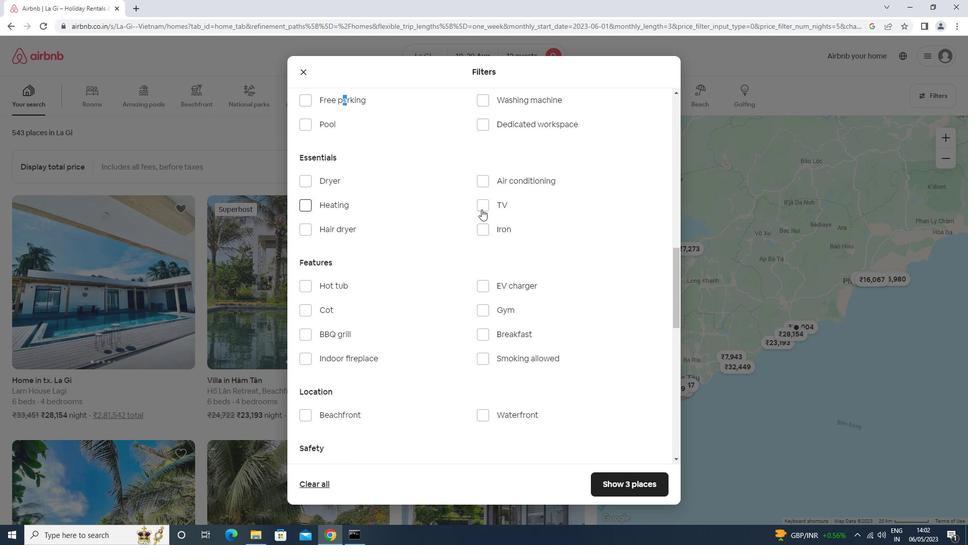 
Action: Mouse pressed left at (494, 206)
Screenshot: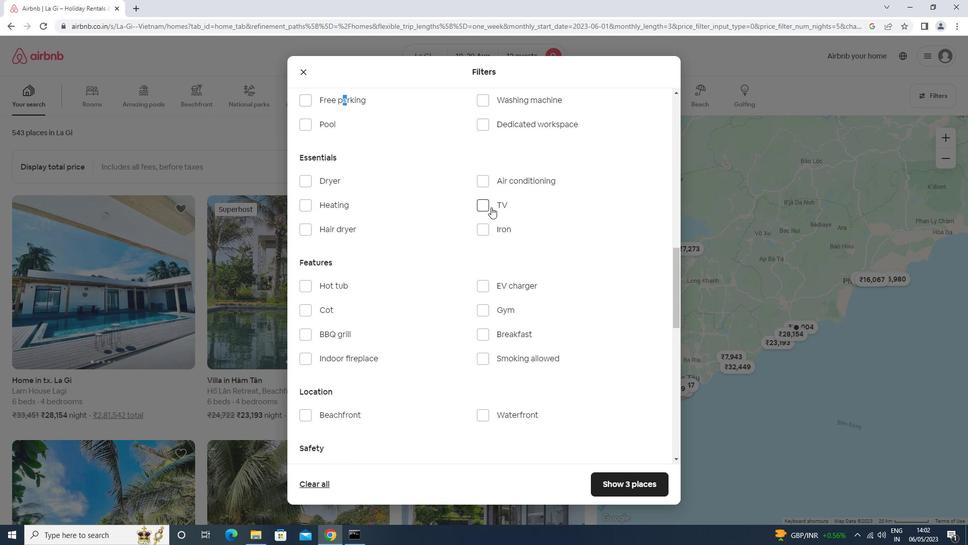 
Action: Mouse moved to (501, 311)
Screenshot: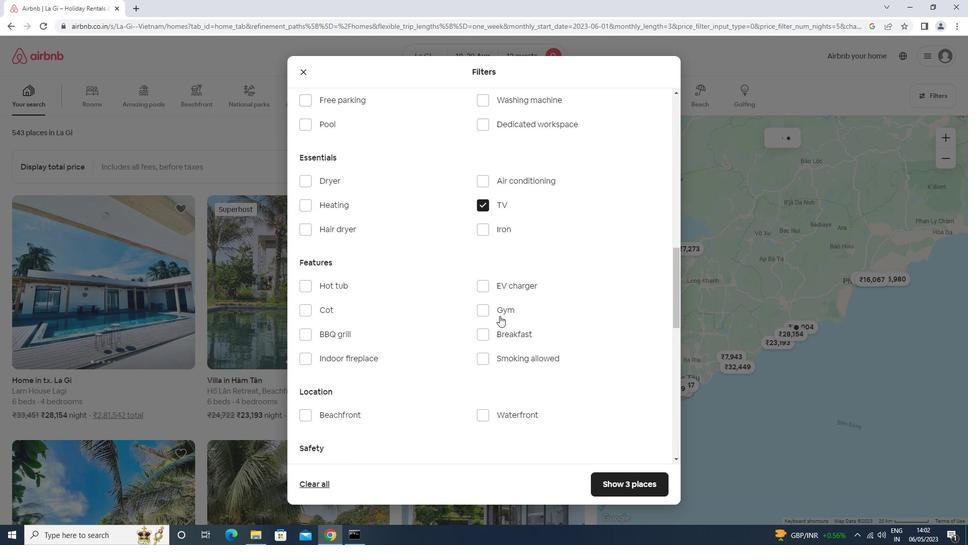 
Action: Mouse pressed left at (501, 311)
Screenshot: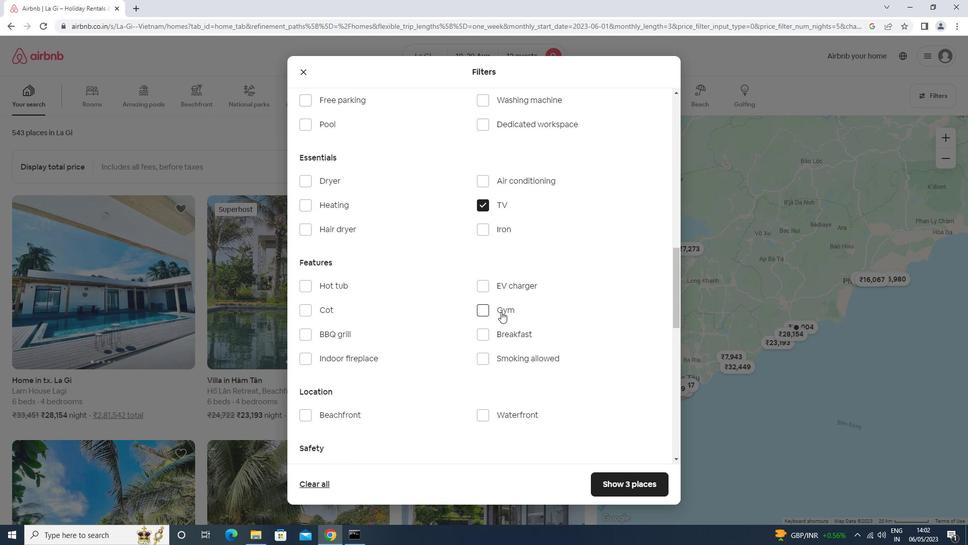 
Action: Mouse moved to (483, 316)
Screenshot: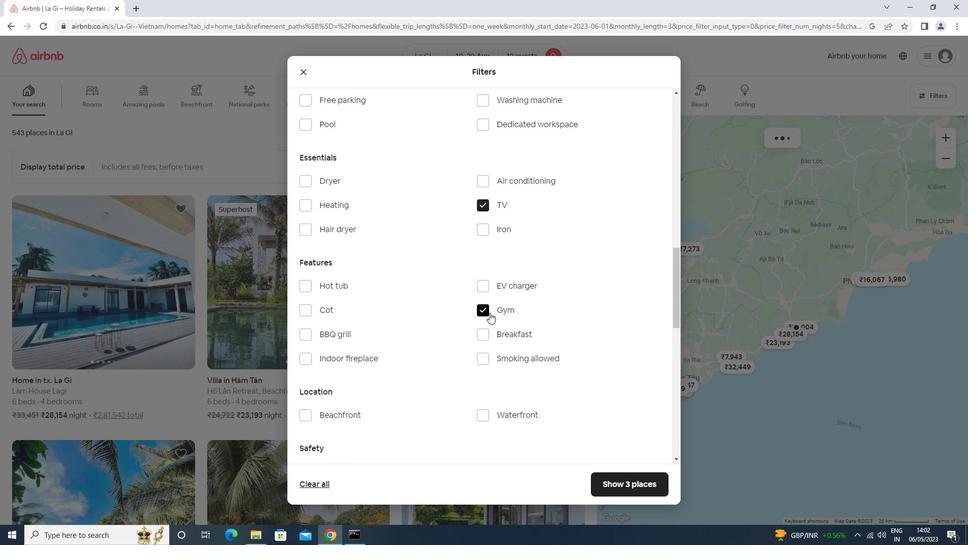 
Action: Mouse scrolled (483, 316) with delta (0, 0)
Screenshot: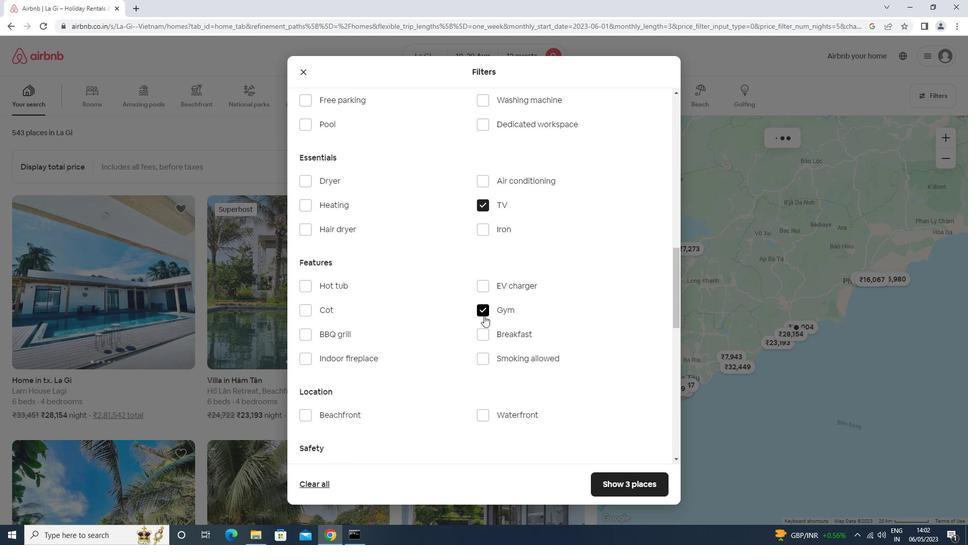 
Action: Mouse moved to (483, 316)
Screenshot: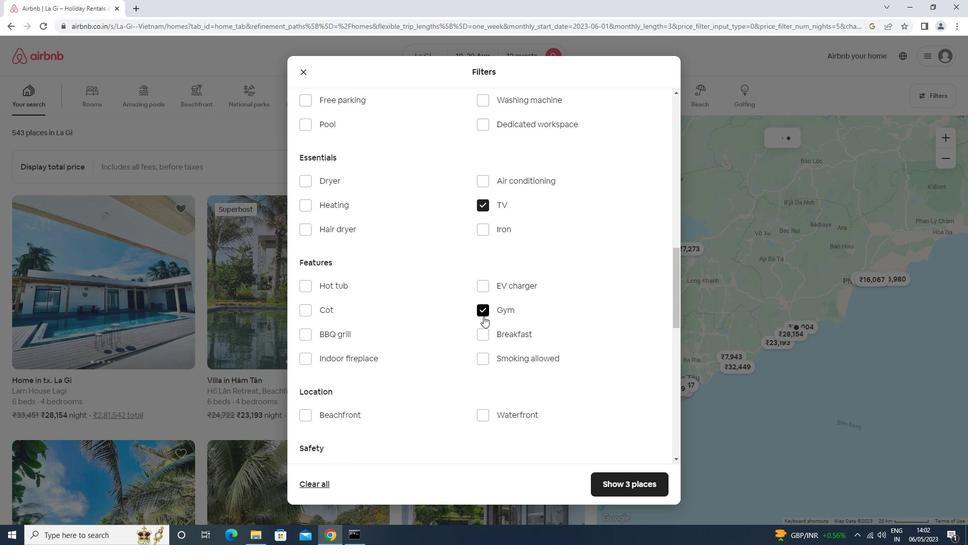 
Action: Mouse scrolled (483, 315) with delta (0, 0)
Screenshot: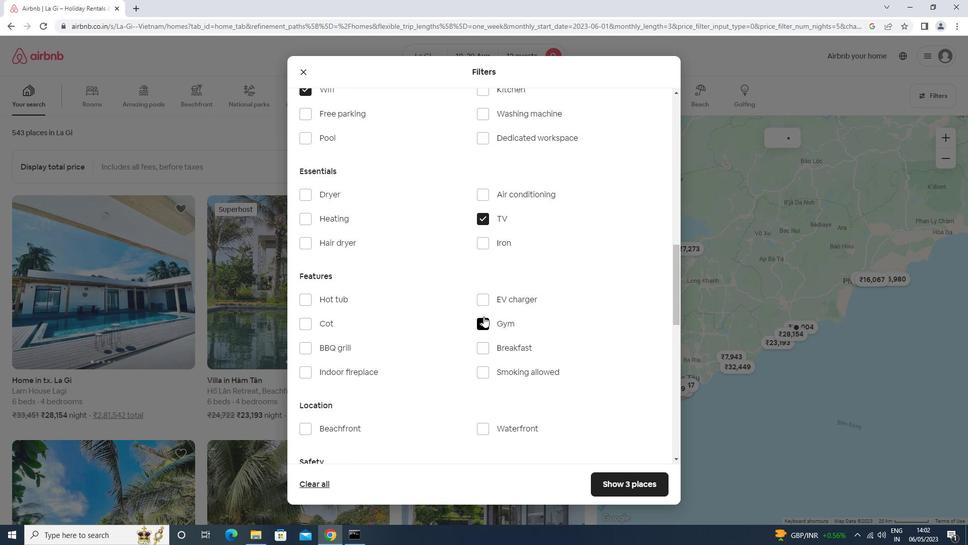 
Action: Mouse moved to (487, 332)
Screenshot: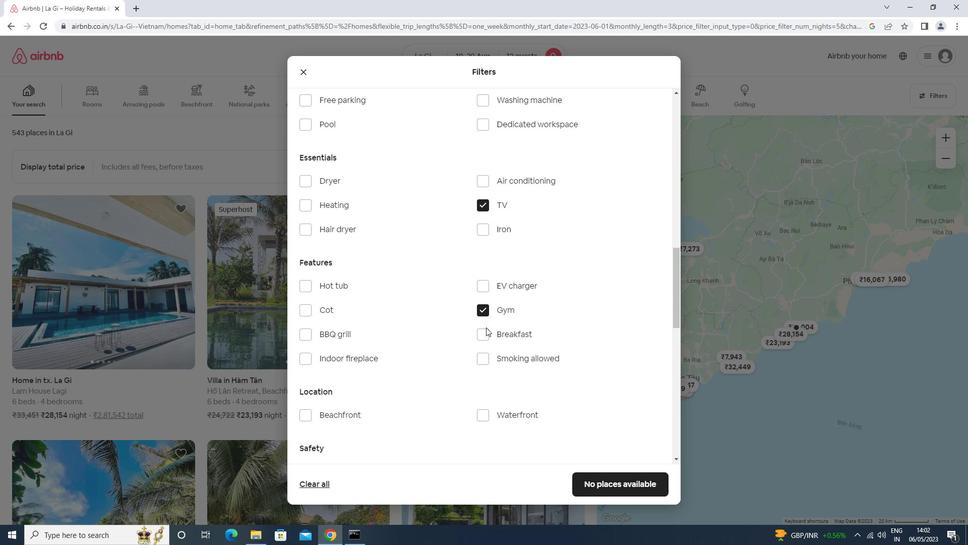 
Action: Mouse pressed left at (487, 332)
Screenshot: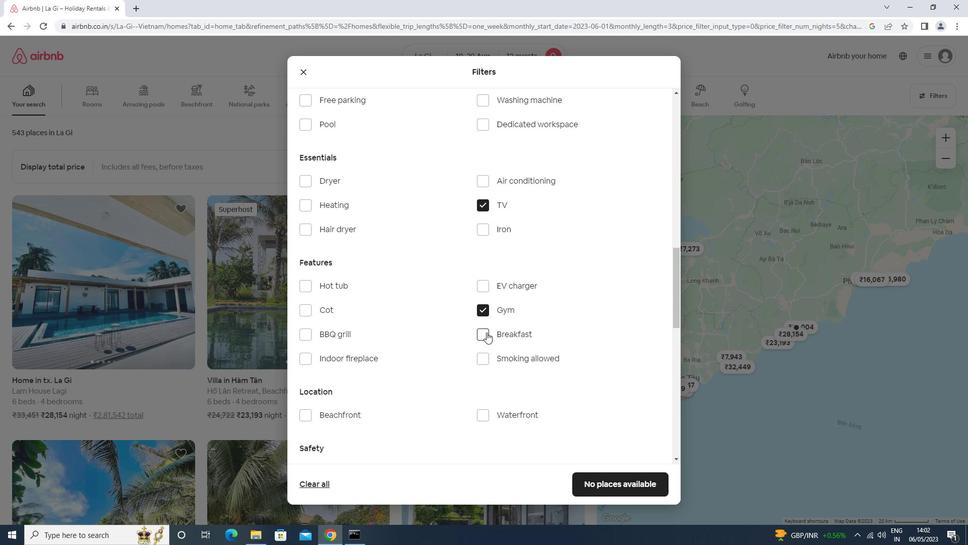 
Action: Mouse moved to (441, 333)
Screenshot: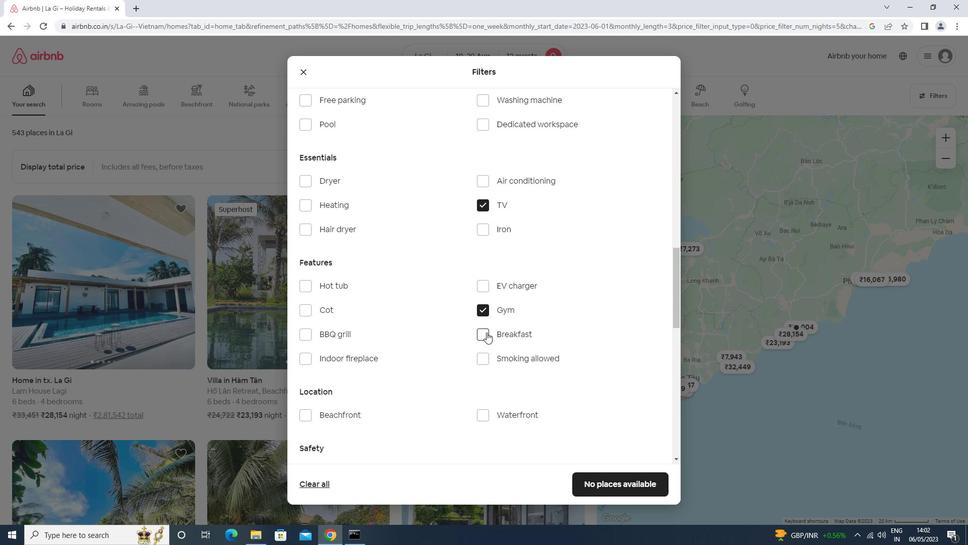 
Action: Mouse scrolled (441, 333) with delta (0, 0)
Screenshot: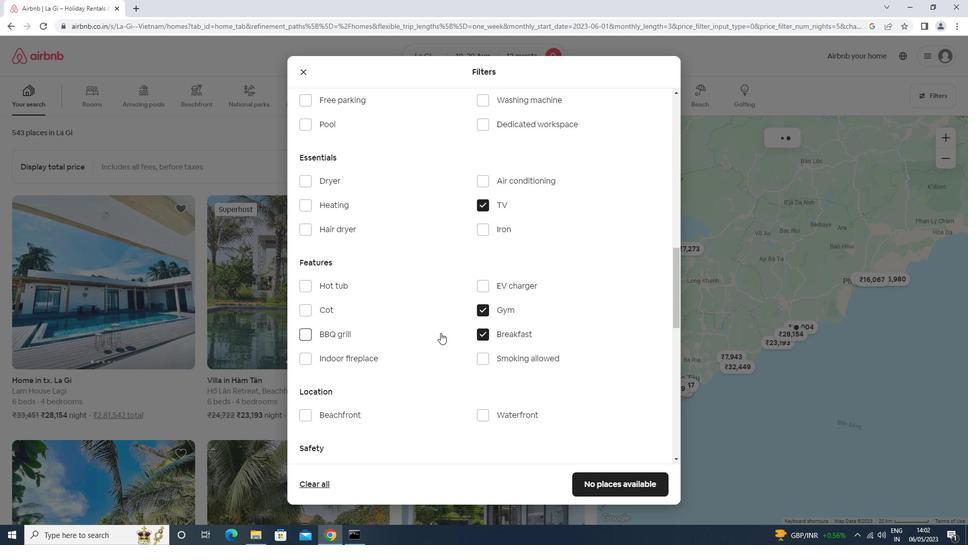 
Action: Mouse scrolled (441, 333) with delta (0, 0)
Screenshot: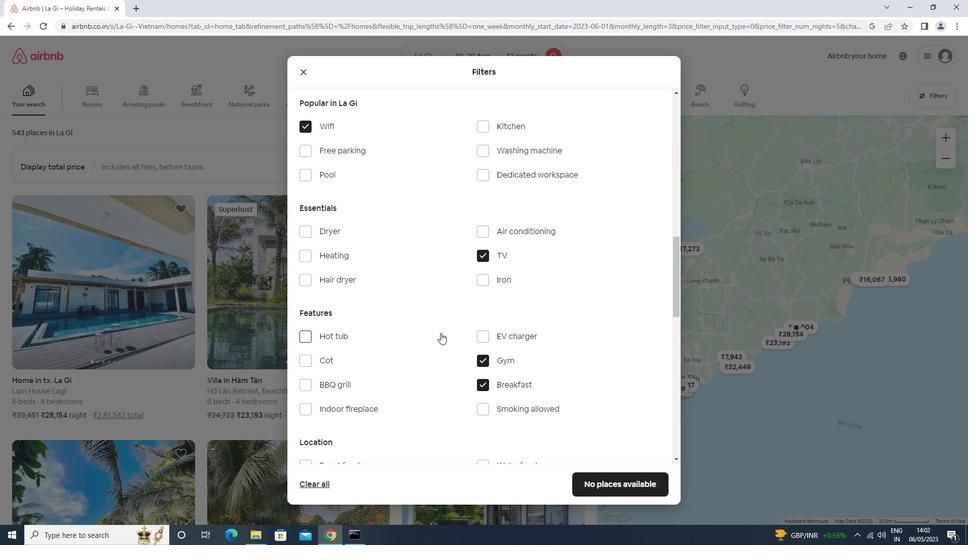 
Action: Mouse scrolled (441, 333) with delta (0, 0)
Screenshot: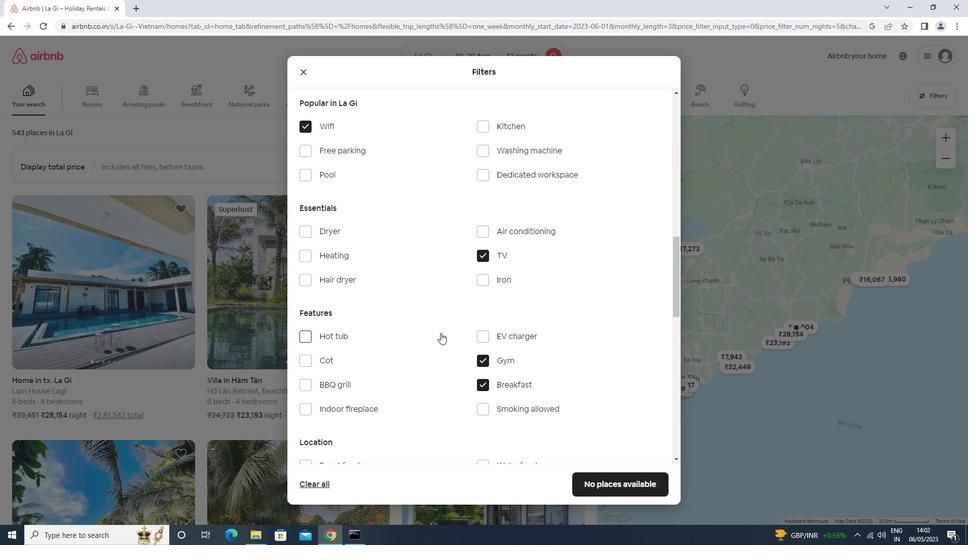 
Action: Mouse scrolled (441, 333) with delta (0, 0)
Screenshot: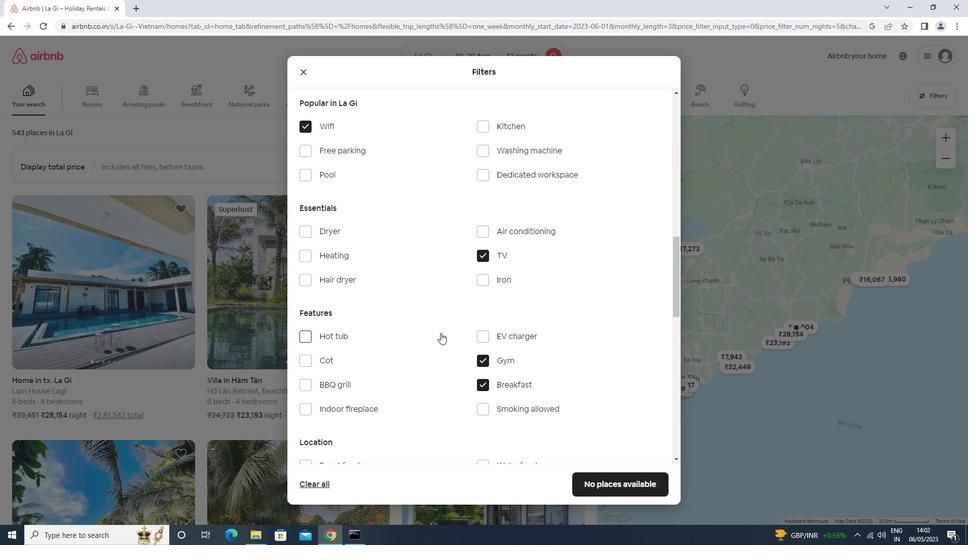 
Action: Mouse scrolled (441, 332) with delta (0, 0)
Screenshot: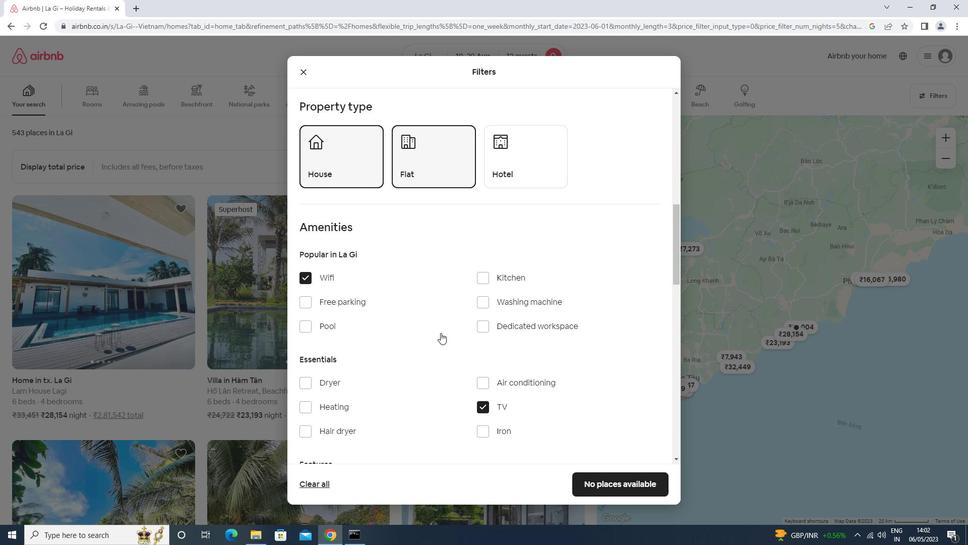 
Action: Mouse scrolled (441, 332) with delta (0, 0)
Screenshot: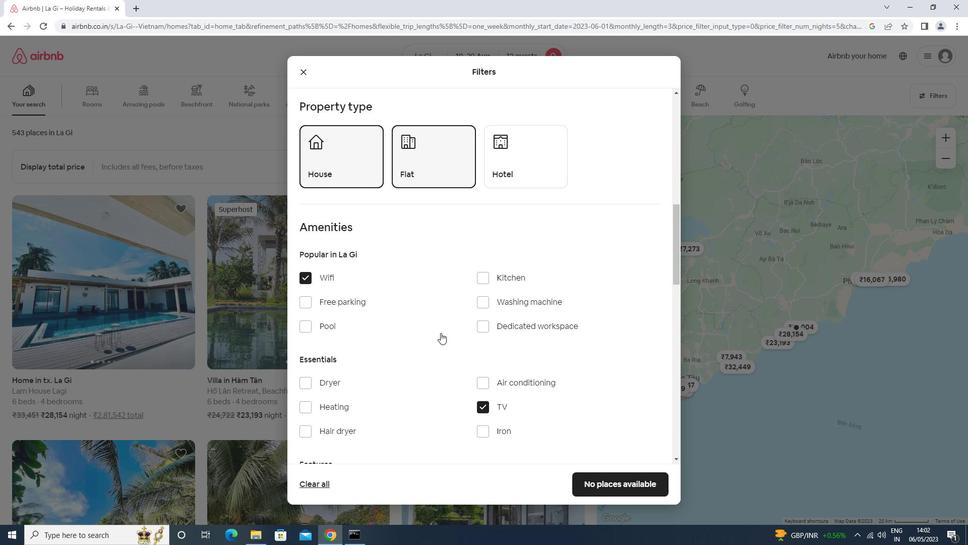 
Action: Mouse scrolled (441, 332) with delta (0, 0)
Screenshot: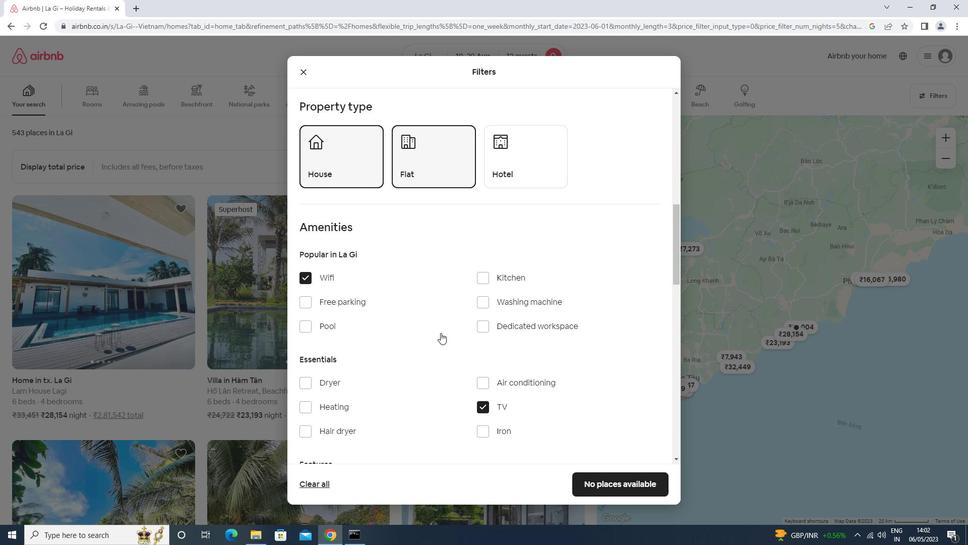 
Action: Mouse scrolled (441, 332) with delta (0, 0)
Screenshot: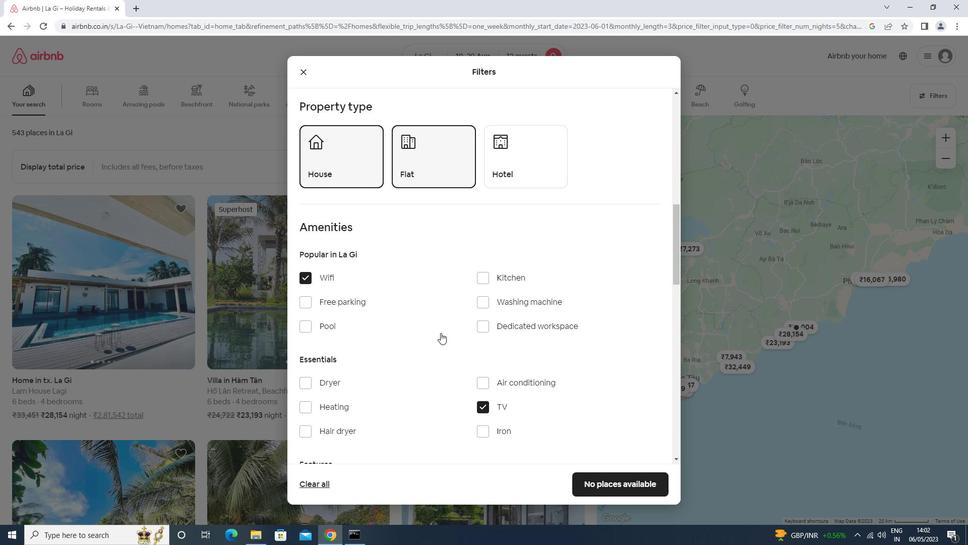 
Action: Mouse scrolled (441, 332) with delta (0, 0)
Screenshot: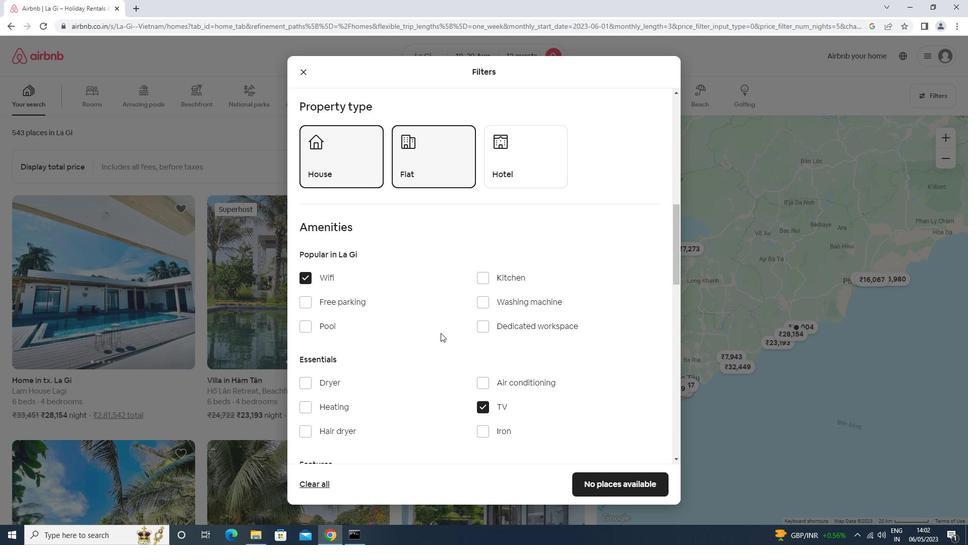 
Action: Mouse scrolled (441, 333) with delta (0, 0)
Screenshot: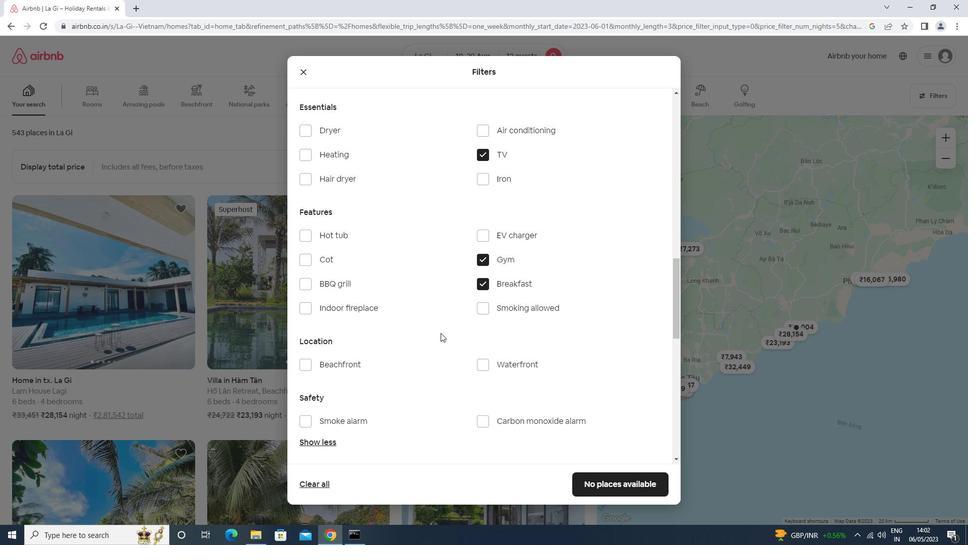 
Action: Mouse scrolled (441, 333) with delta (0, 0)
Screenshot: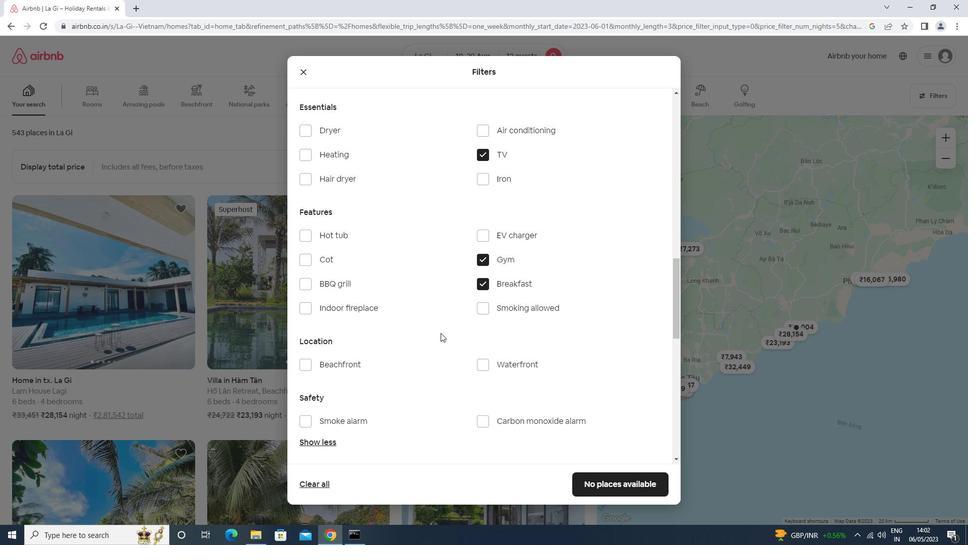 
Action: Mouse scrolled (441, 333) with delta (0, 0)
Screenshot: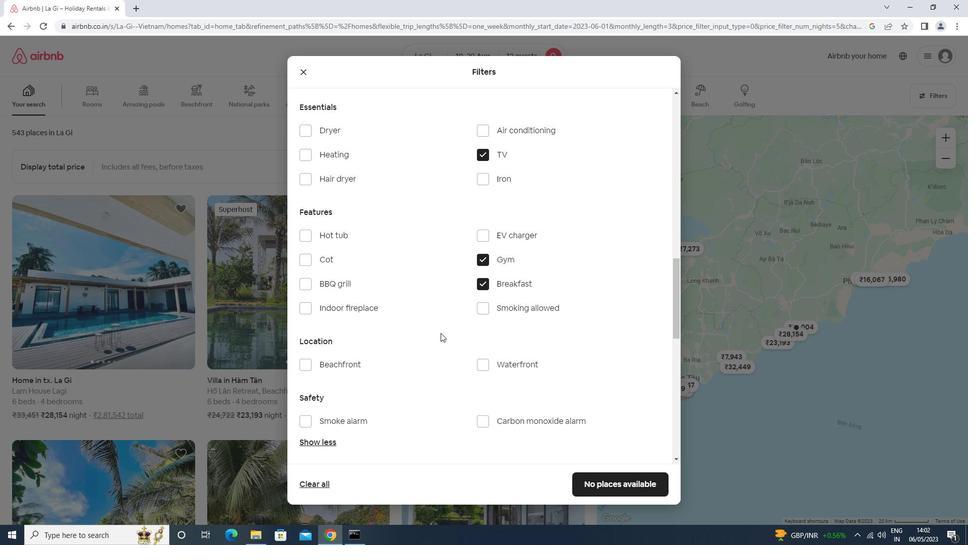 
Action: Mouse moved to (346, 200)
Screenshot: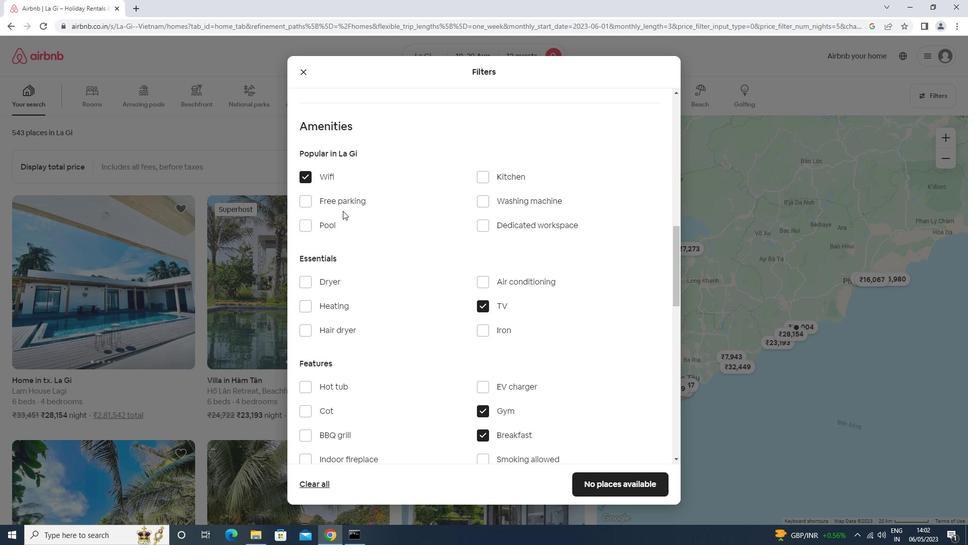 
Action: Mouse pressed left at (346, 200)
Screenshot: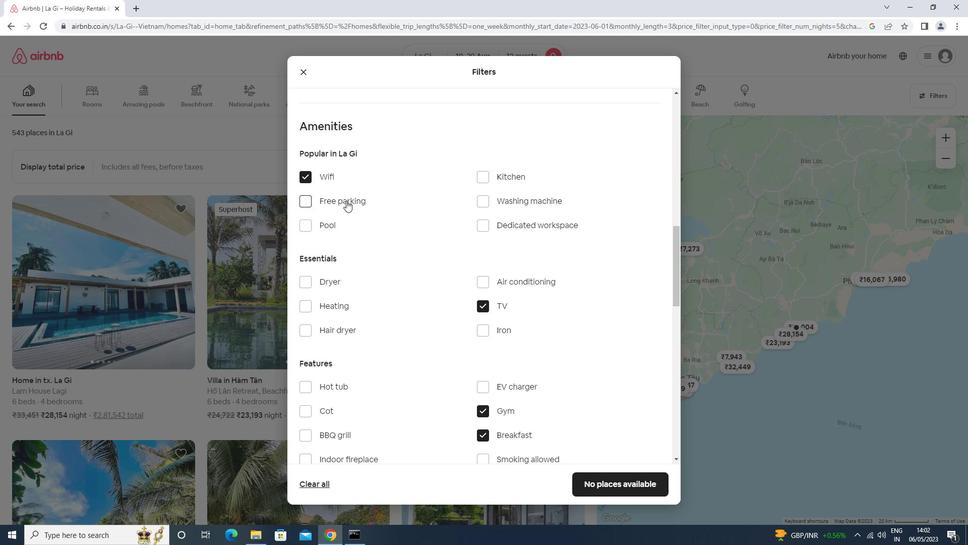 
Action: Mouse moved to (470, 392)
Screenshot: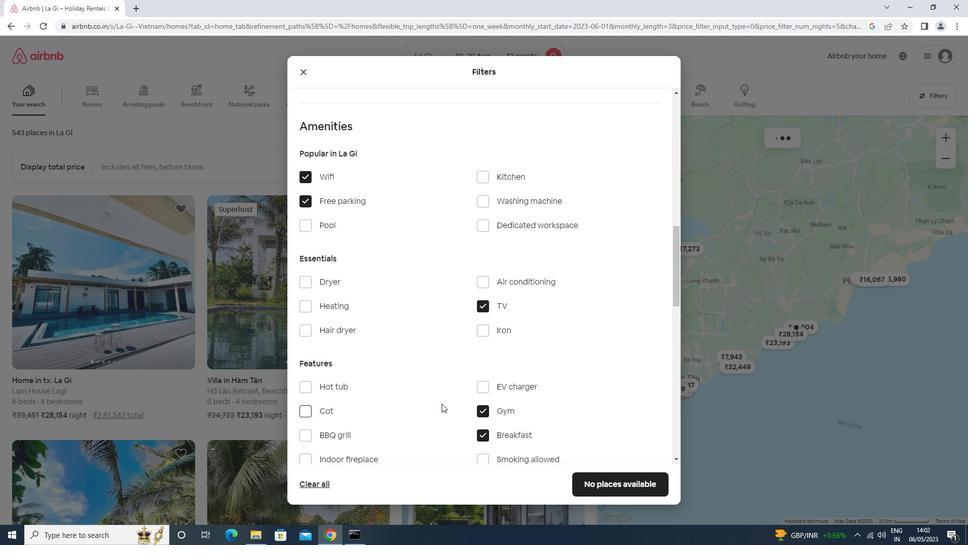 
Action: Mouse scrolled (470, 391) with delta (0, 0)
Screenshot: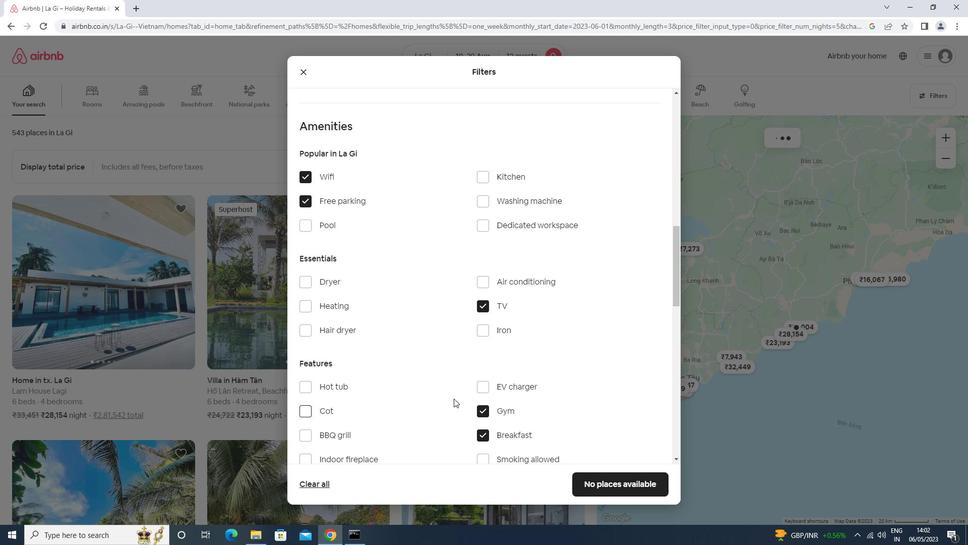 
Action: Mouse scrolled (470, 391) with delta (0, 0)
Screenshot: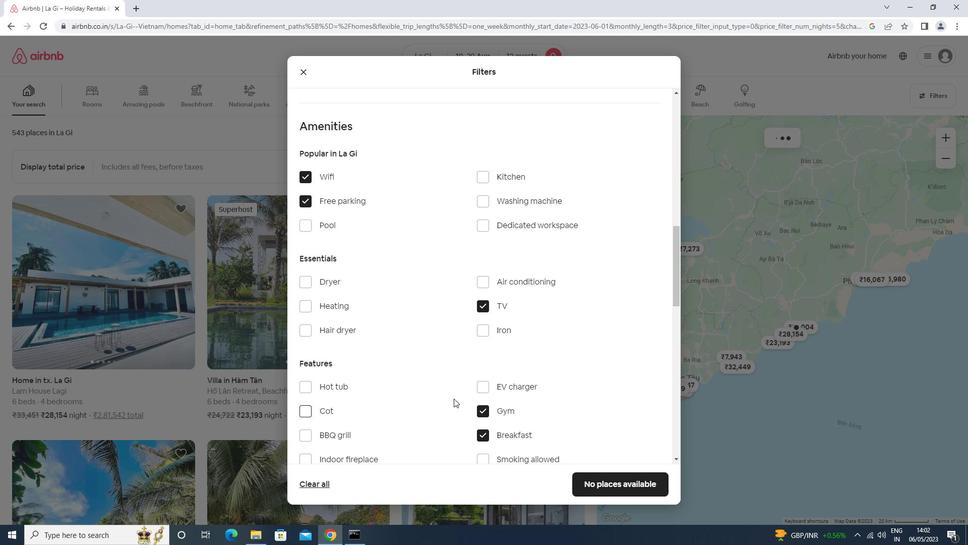 
Action: Mouse scrolled (470, 391) with delta (0, 0)
Screenshot: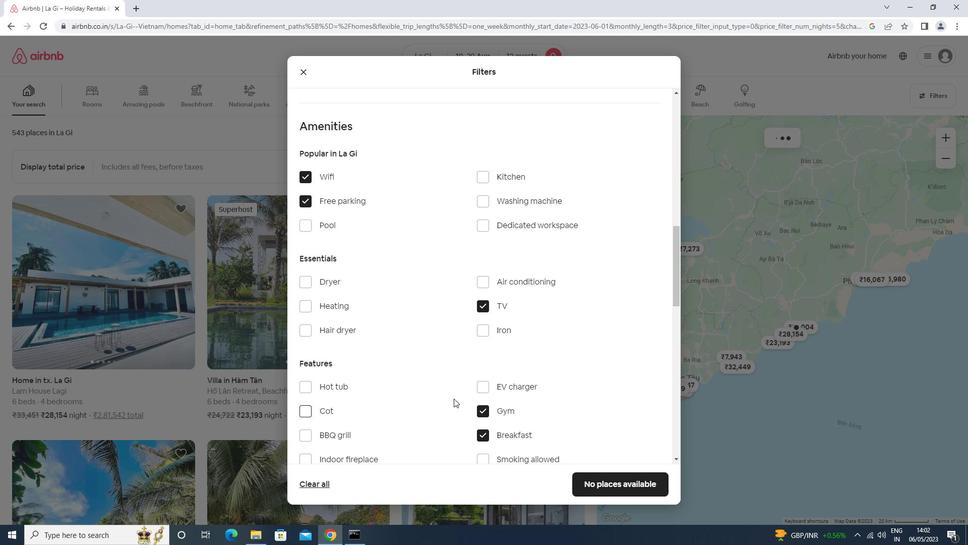 
Action: Mouse scrolled (470, 391) with delta (0, 0)
Screenshot: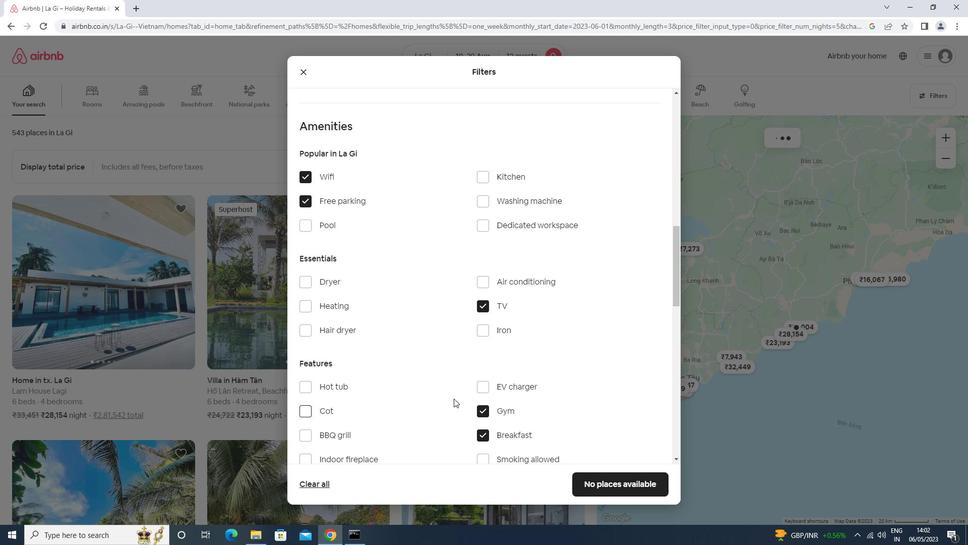 
Action: Mouse scrolled (470, 391) with delta (0, 0)
Screenshot: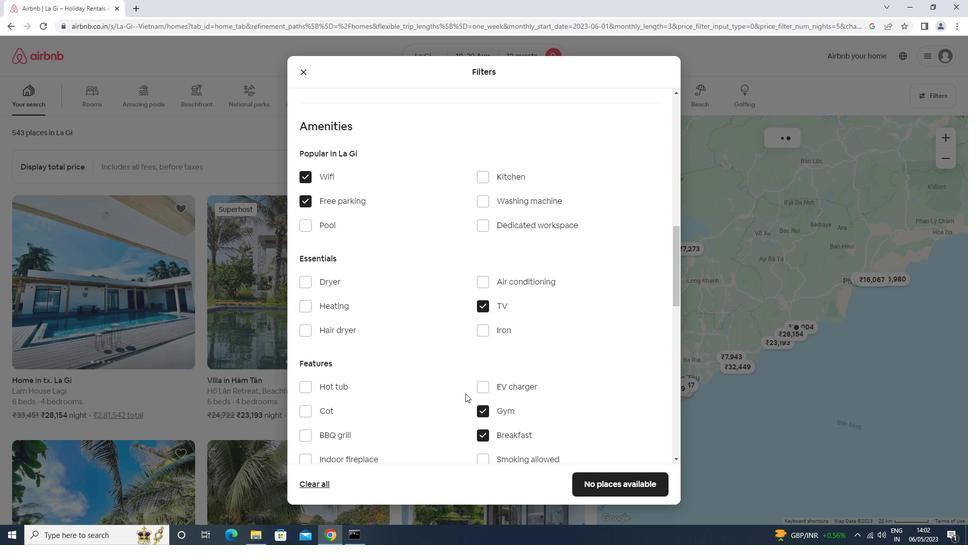 
Action: Mouse moved to (470, 392)
Screenshot: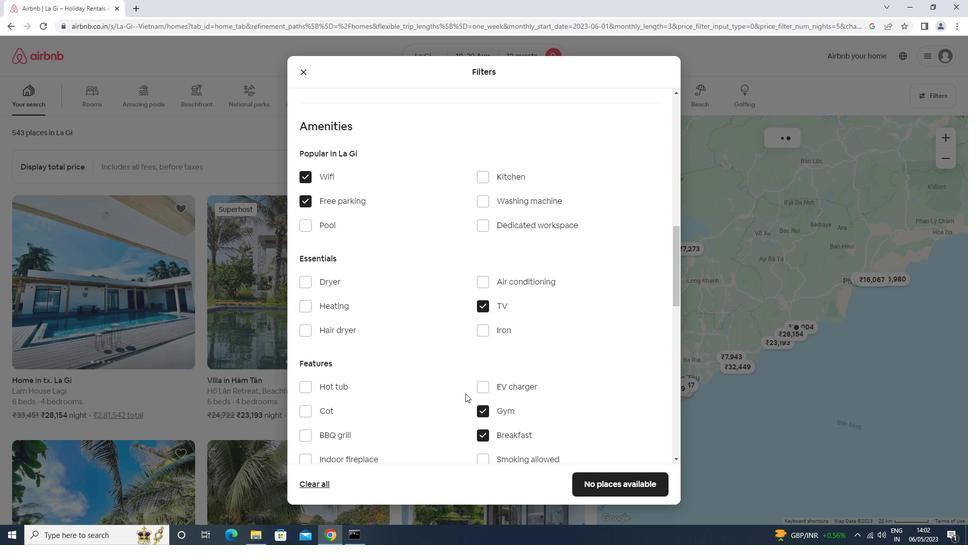 
Action: Mouse scrolled (470, 391) with delta (0, 0)
Screenshot: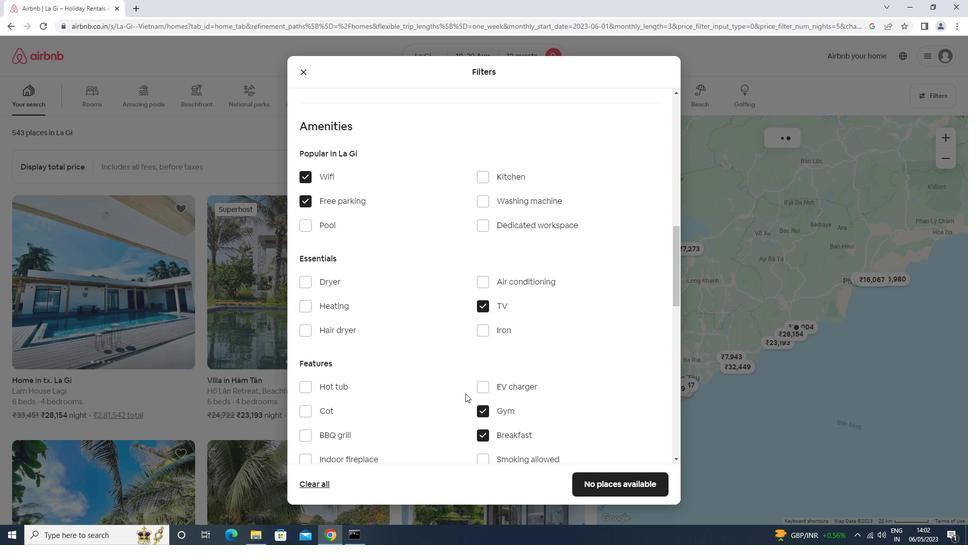 
Action: Mouse moved to (643, 404)
Screenshot: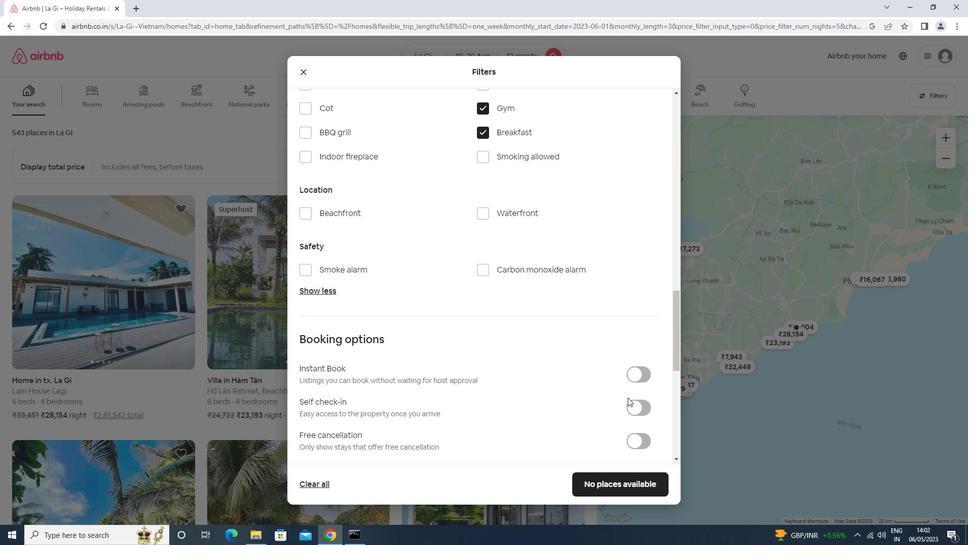 
Action: Mouse pressed left at (643, 404)
Screenshot: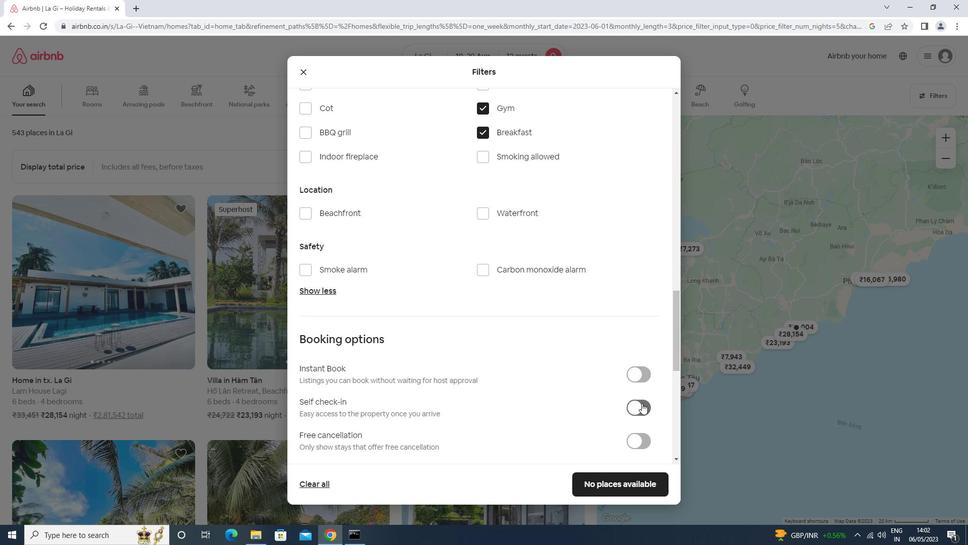 
Action: Mouse moved to (365, 332)
Screenshot: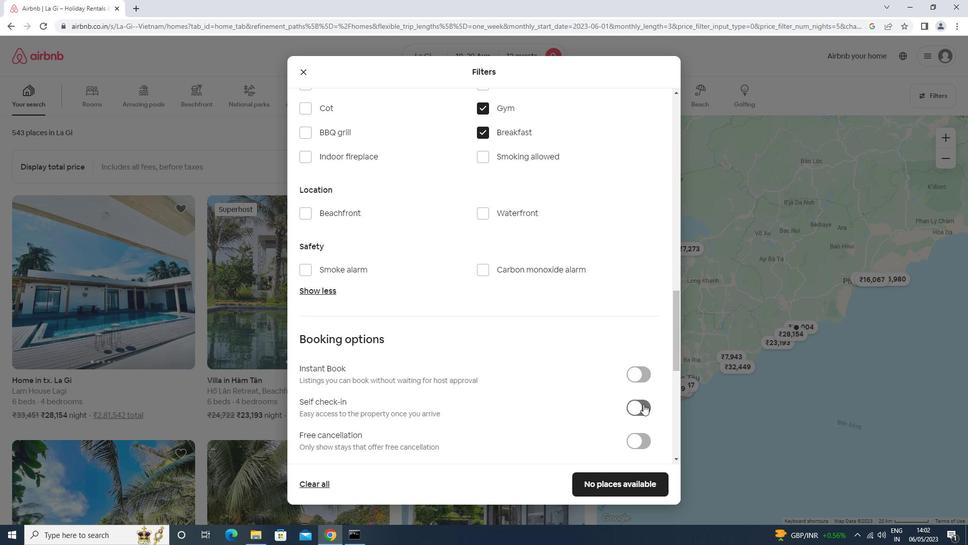 
Action: Mouse scrolled (365, 331) with delta (0, 0)
Screenshot: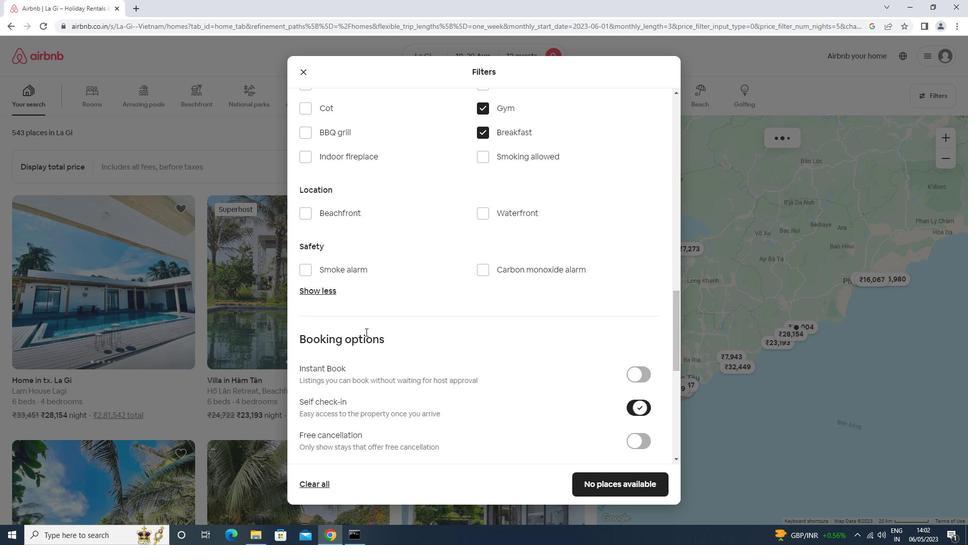 
Action: Mouse scrolled (365, 331) with delta (0, 0)
Screenshot: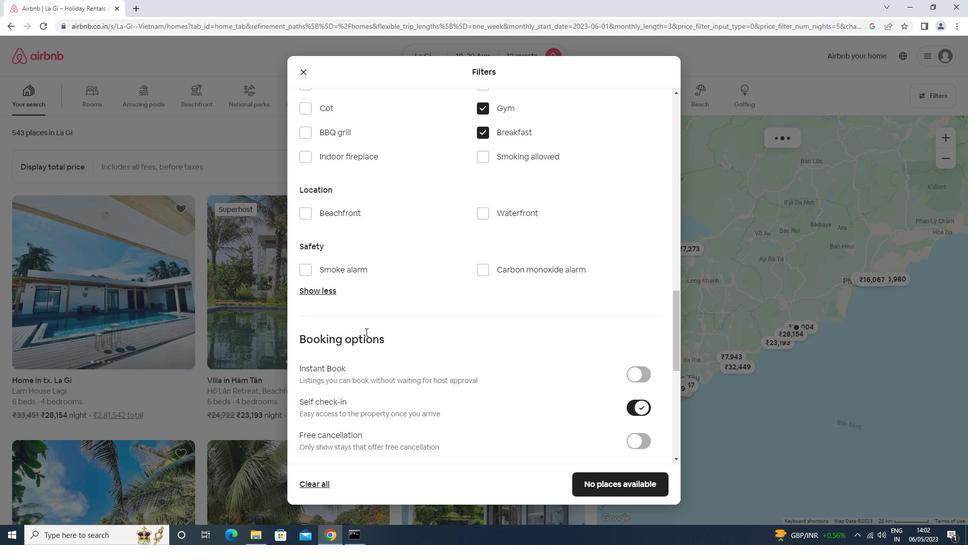 
Action: Mouse scrolled (365, 331) with delta (0, 0)
Screenshot: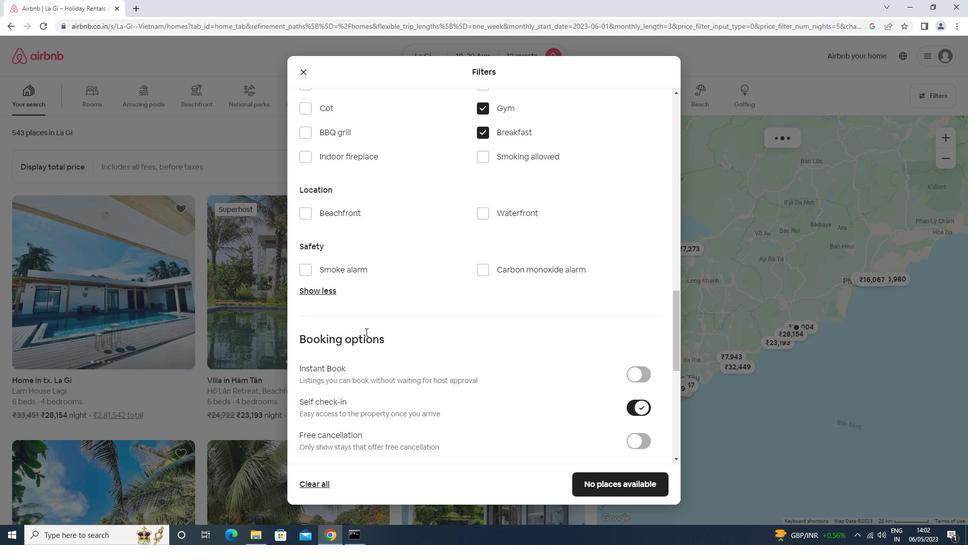 
Action: Mouse scrolled (365, 331) with delta (0, 0)
Screenshot: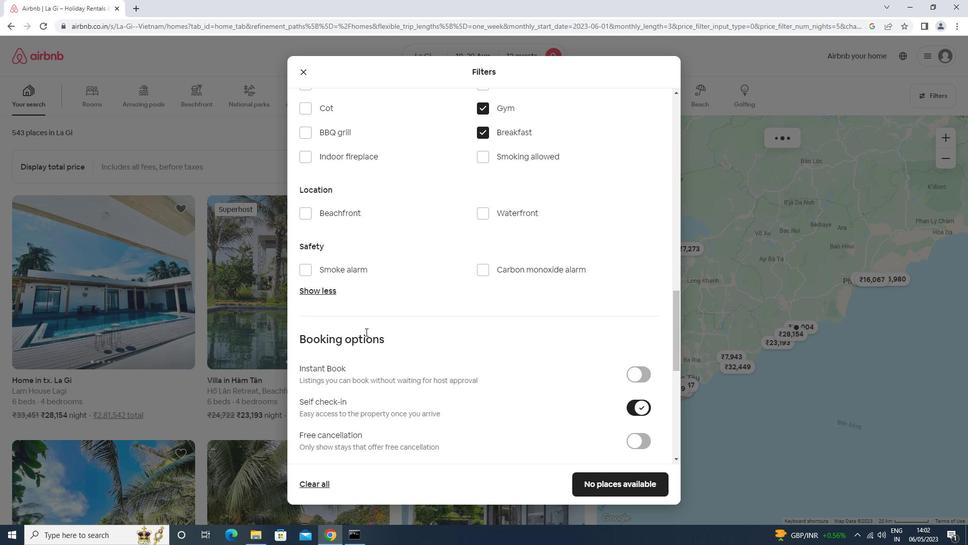 
Action: Mouse moved to (365, 332)
Screenshot: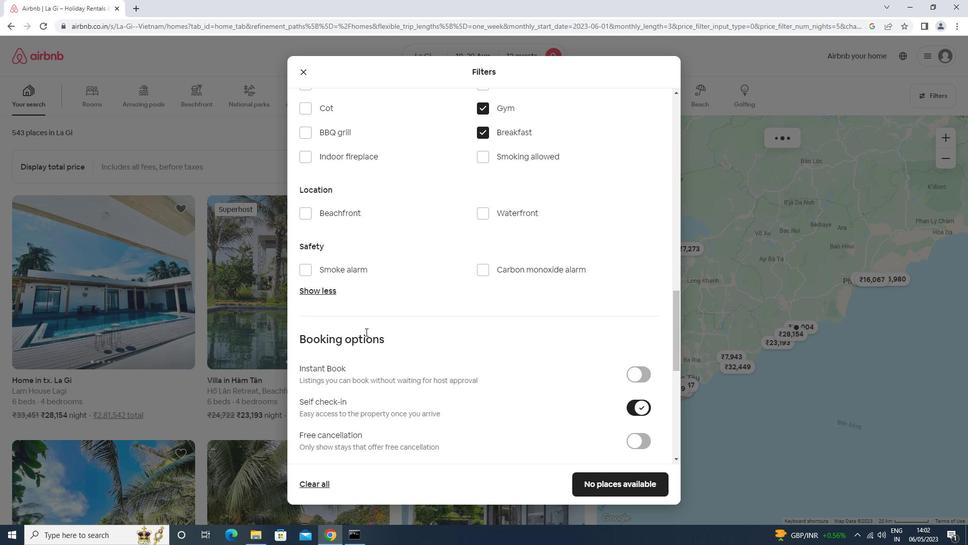 
Action: Mouse scrolled (365, 331) with delta (0, 0)
Screenshot: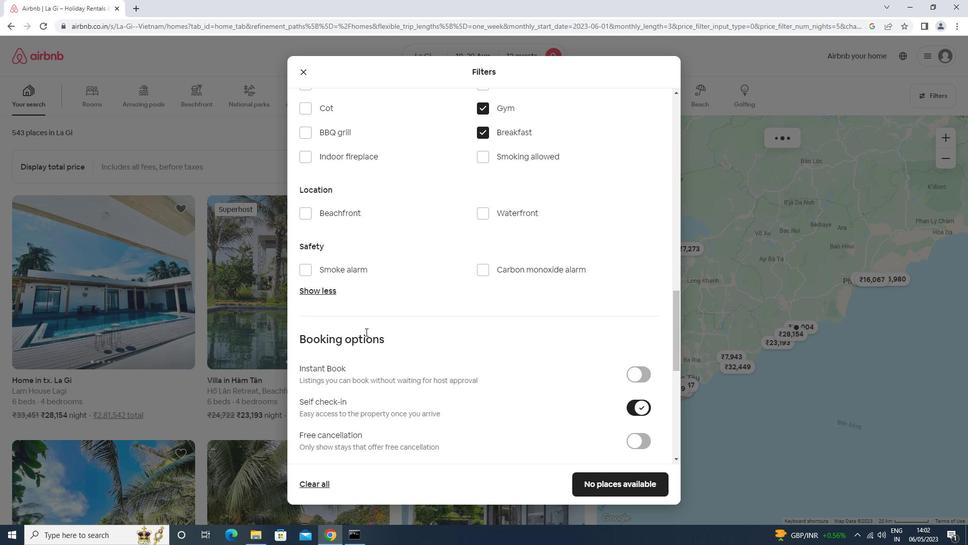 
Action: Mouse moved to (365, 334)
Screenshot: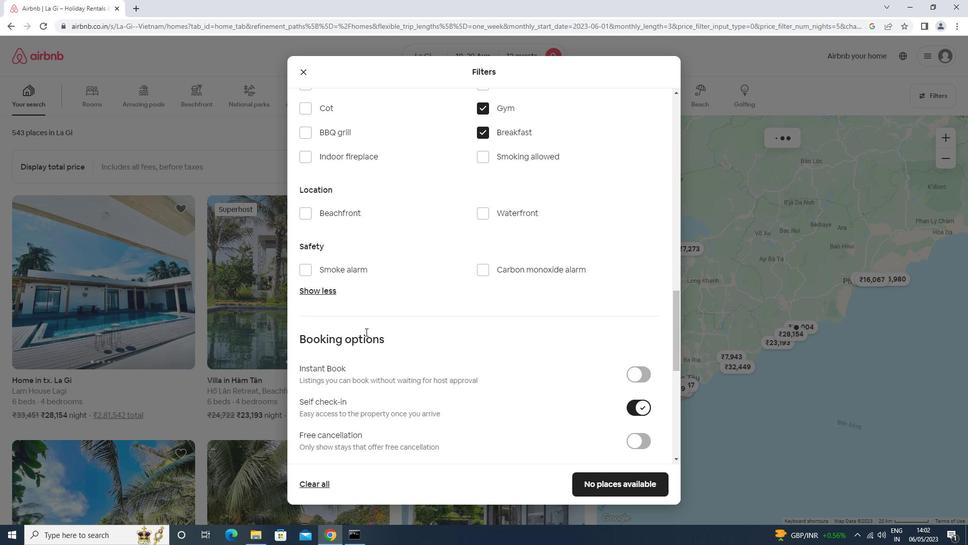 
Action: Mouse scrolled (365, 333) with delta (0, 0)
Screenshot: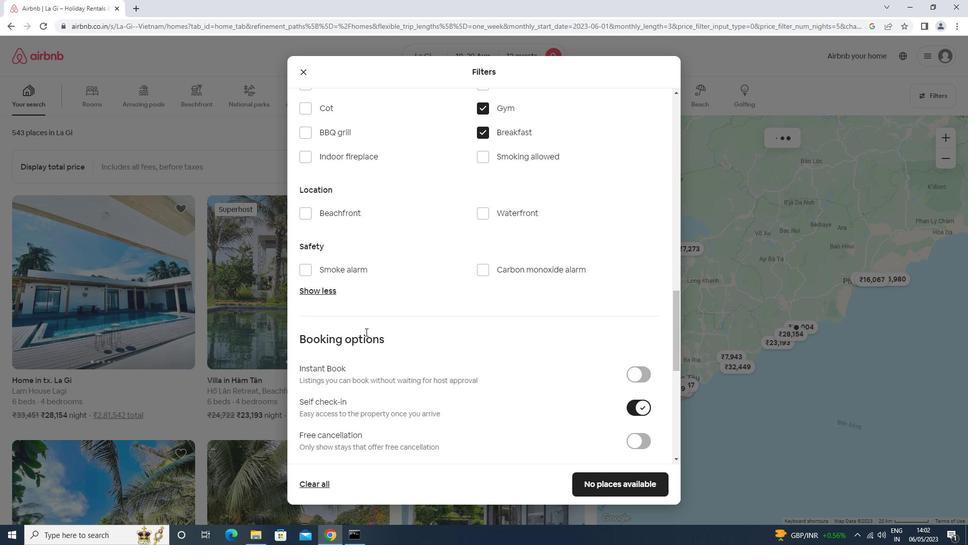 
Action: Mouse moved to (322, 388)
Screenshot: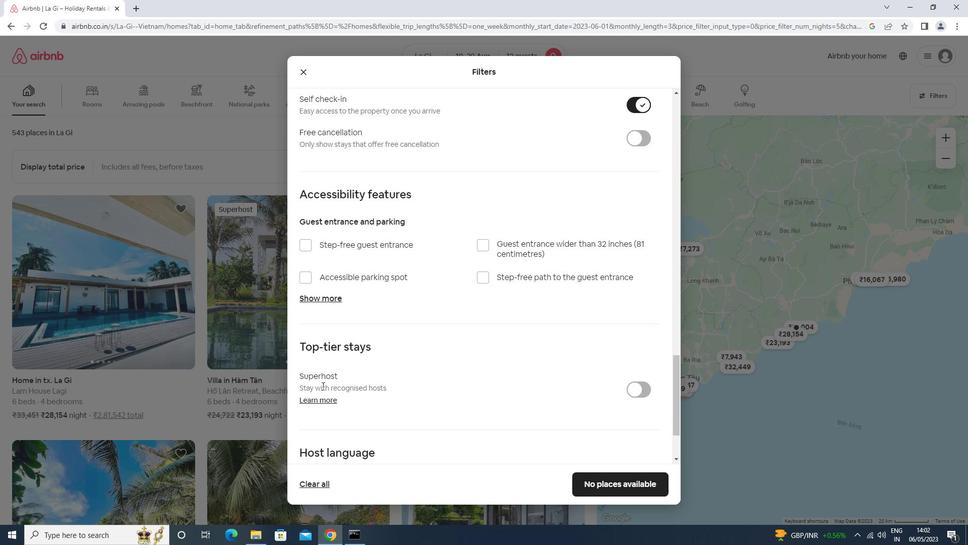 
Action: Mouse scrolled (322, 388) with delta (0, 0)
Screenshot: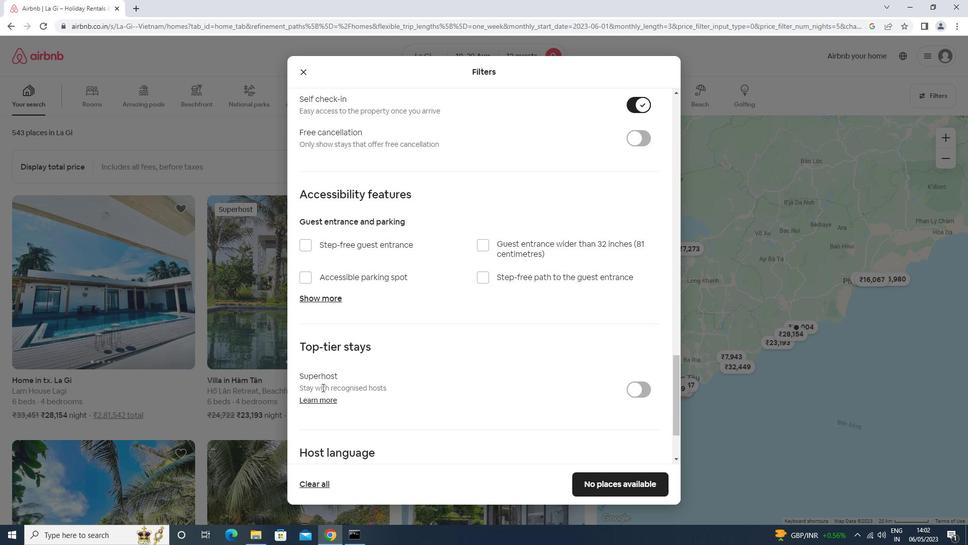 
Action: Mouse moved to (322, 389)
Screenshot: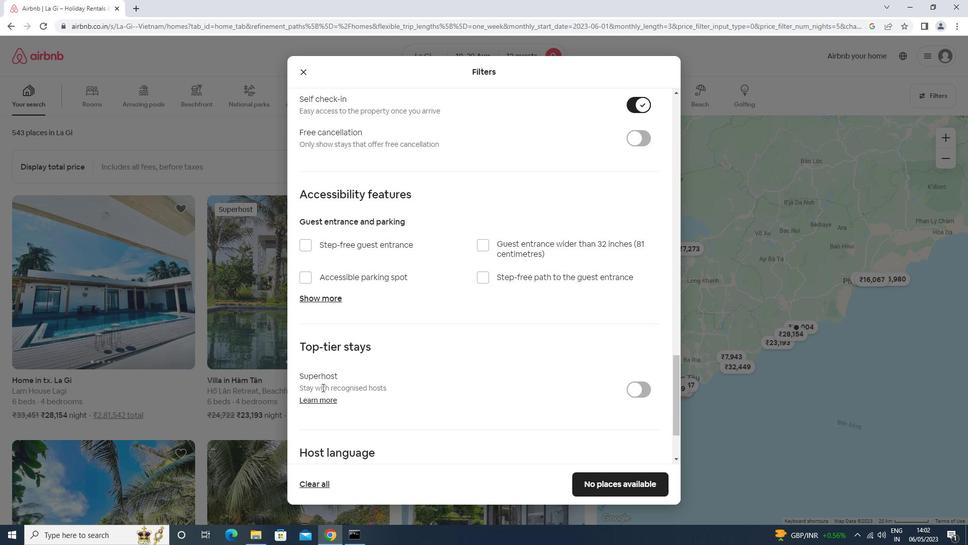 
Action: Mouse scrolled (322, 388) with delta (0, 0)
Screenshot: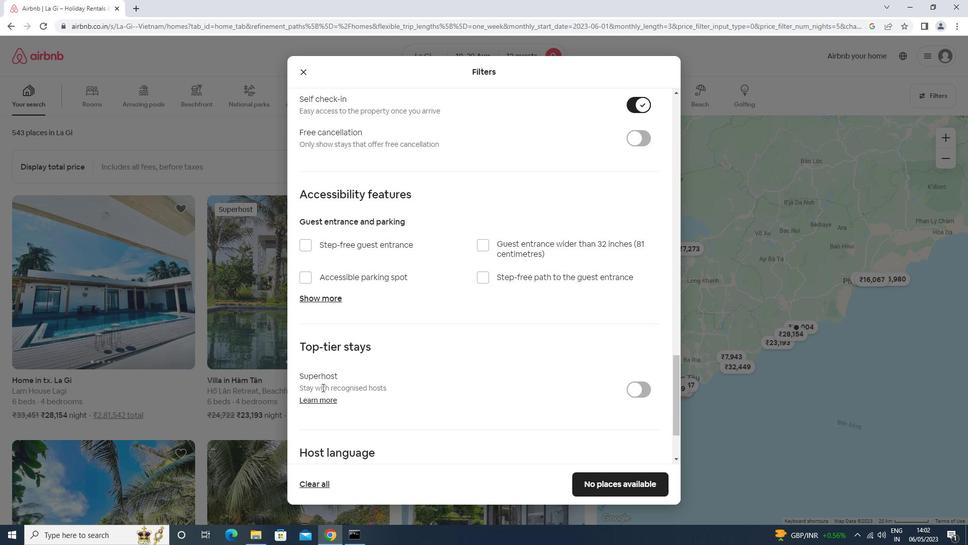 
Action: Mouse scrolled (322, 388) with delta (0, 0)
Screenshot: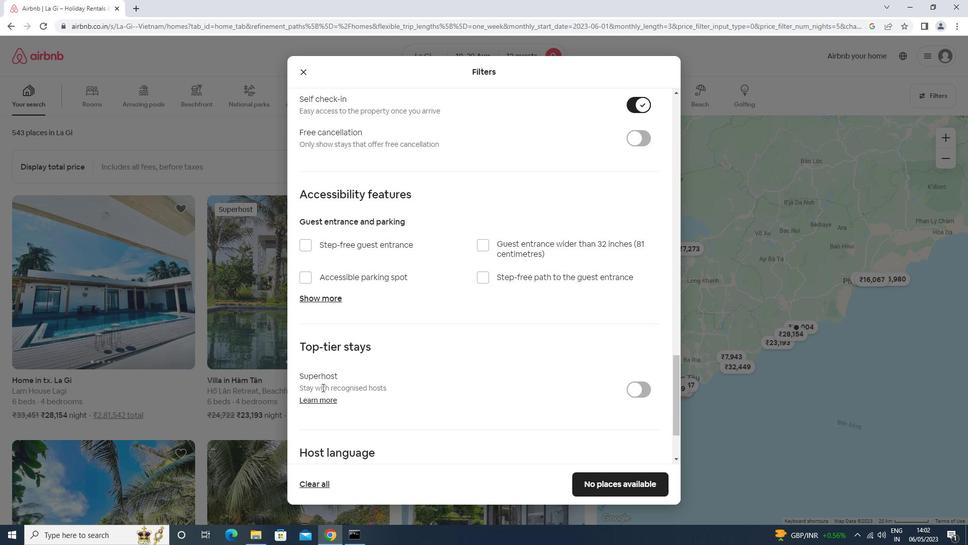 
Action: Mouse moved to (322, 389)
Screenshot: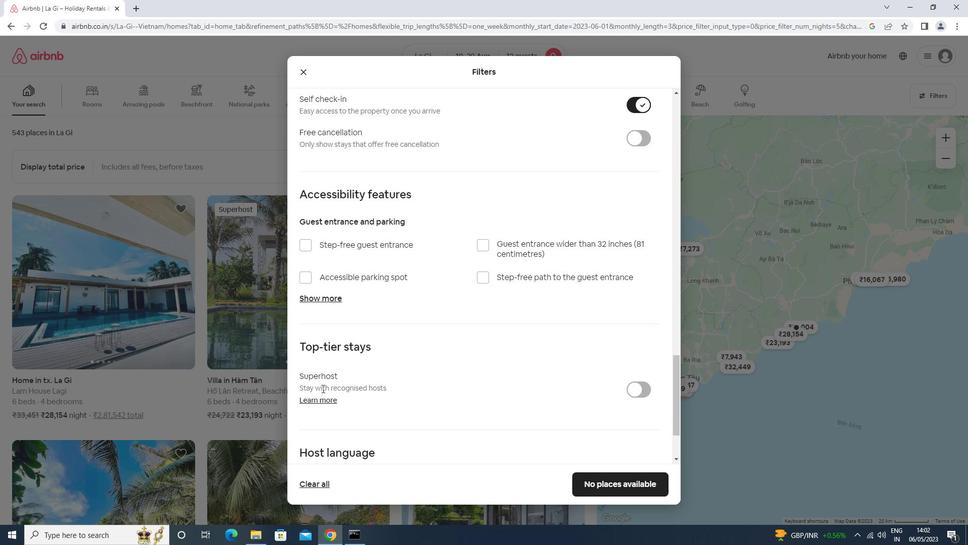 
Action: Mouse scrolled (322, 388) with delta (0, 0)
Screenshot: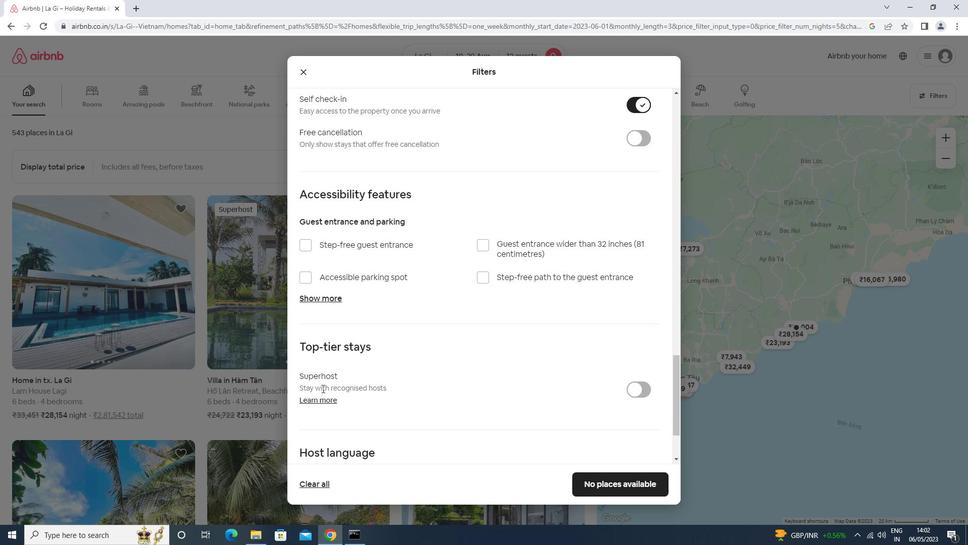 
Action: Mouse scrolled (322, 388) with delta (0, 0)
Screenshot: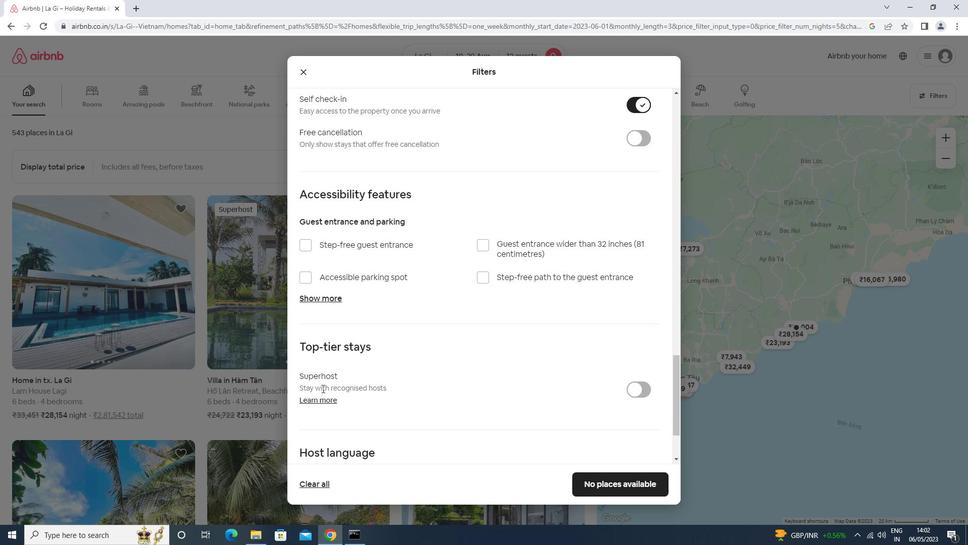 
Action: Mouse moved to (324, 396)
Screenshot: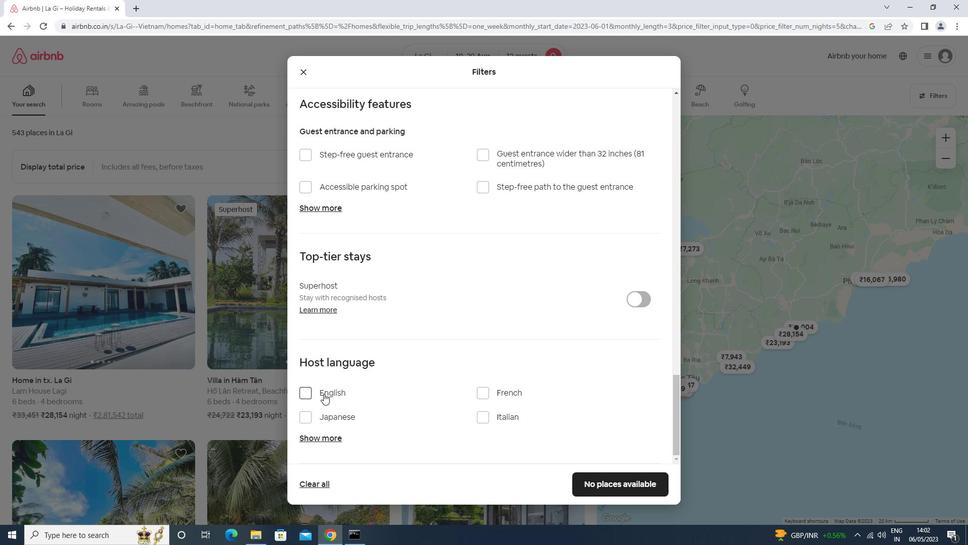 
Action: Mouse pressed left at (324, 396)
Screenshot: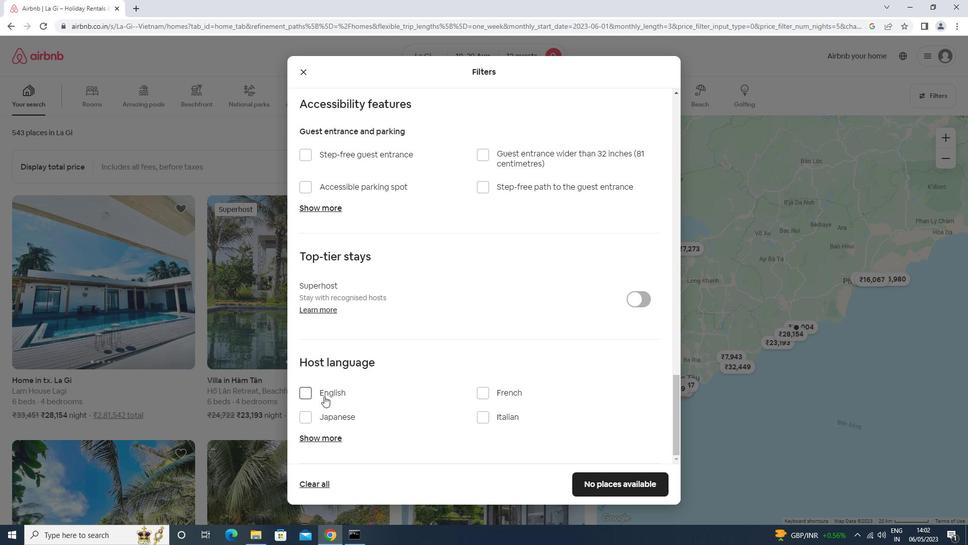 
Action: Mouse moved to (590, 474)
Screenshot: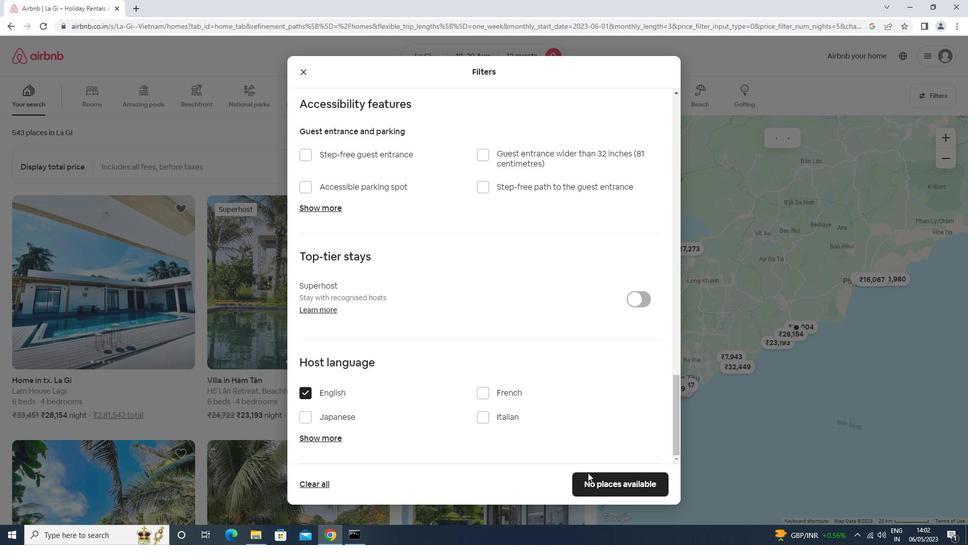 
Action: Mouse pressed left at (590, 474)
Screenshot: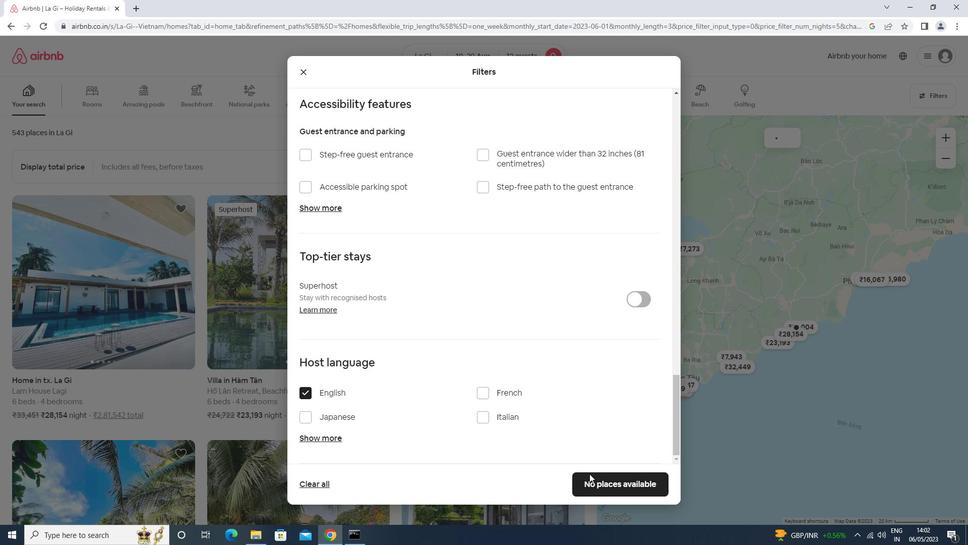
Action: Mouse moved to (590, 474)
Screenshot: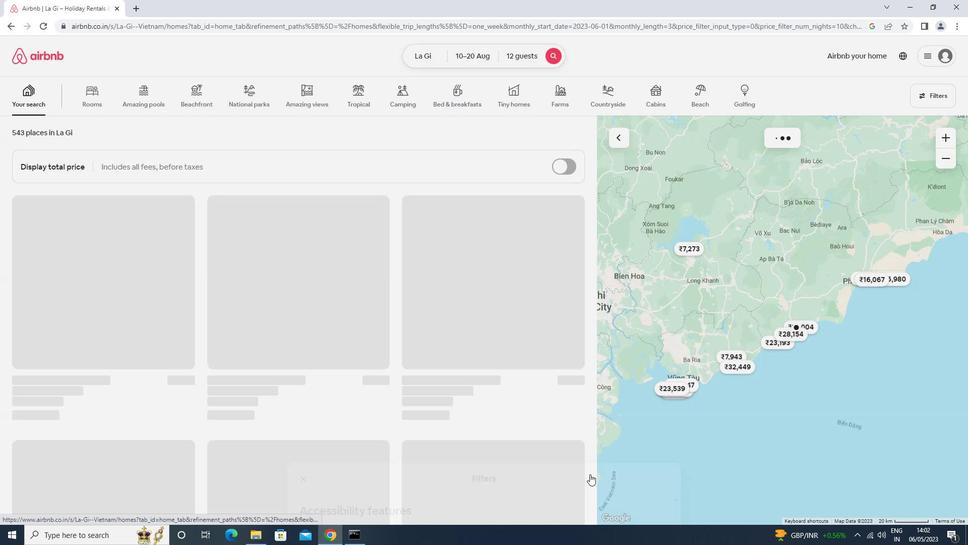 
